 Task: Add a signature Krystal Hall containing With sincere appreciation and gratitude, Krystal Hall to email address softage.3@softage.net and add a folder Warehousing
Action: Mouse moved to (98, 121)
Screenshot: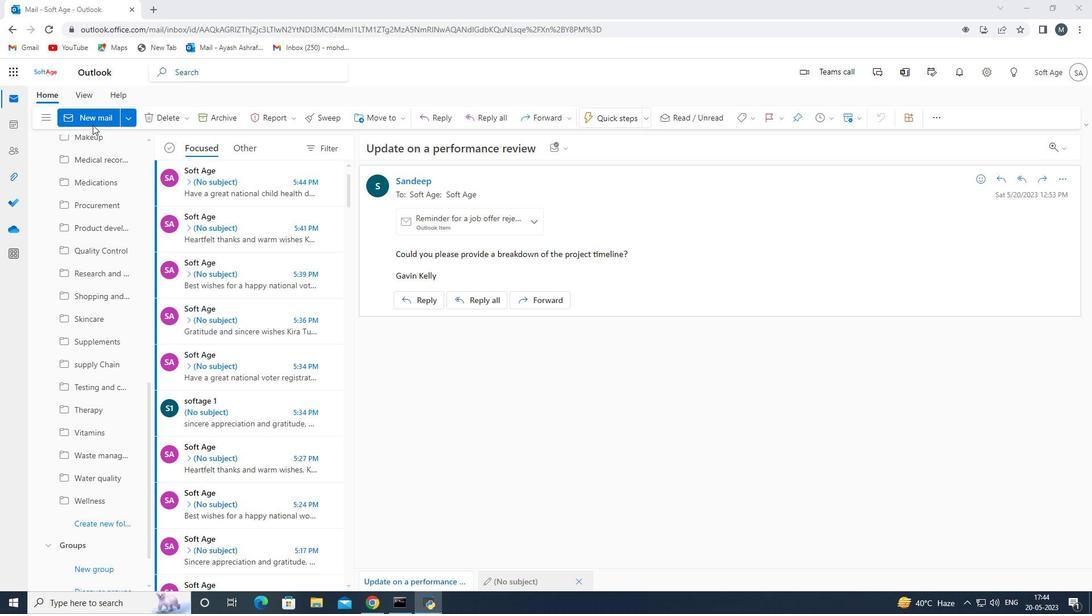 
Action: Mouse pressed left at (98, 121)
Screenshot: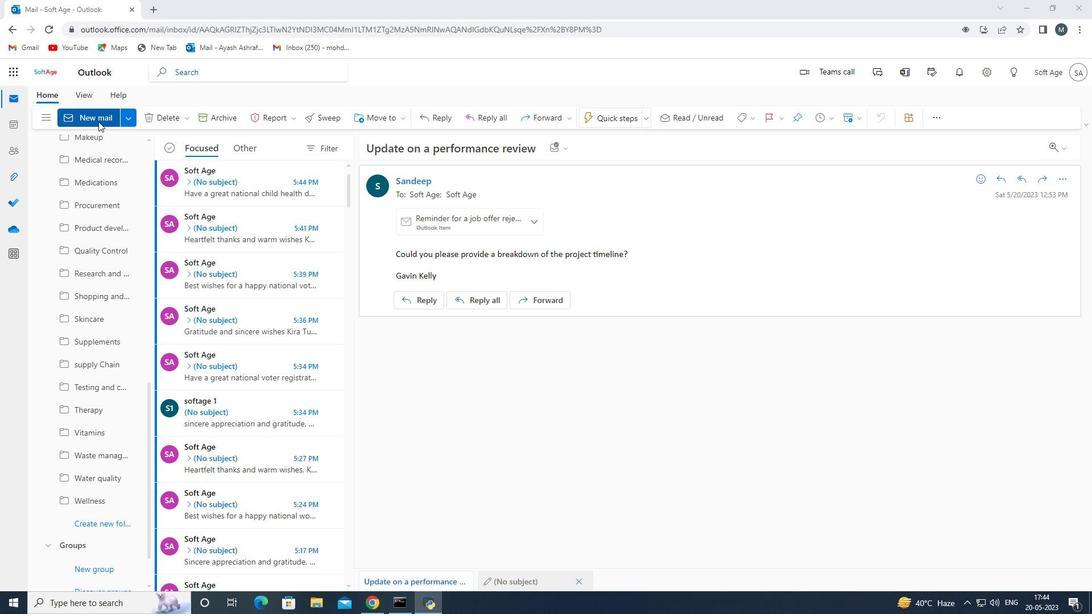 
Action: Mouse moved to (739, 122)
Screenshot: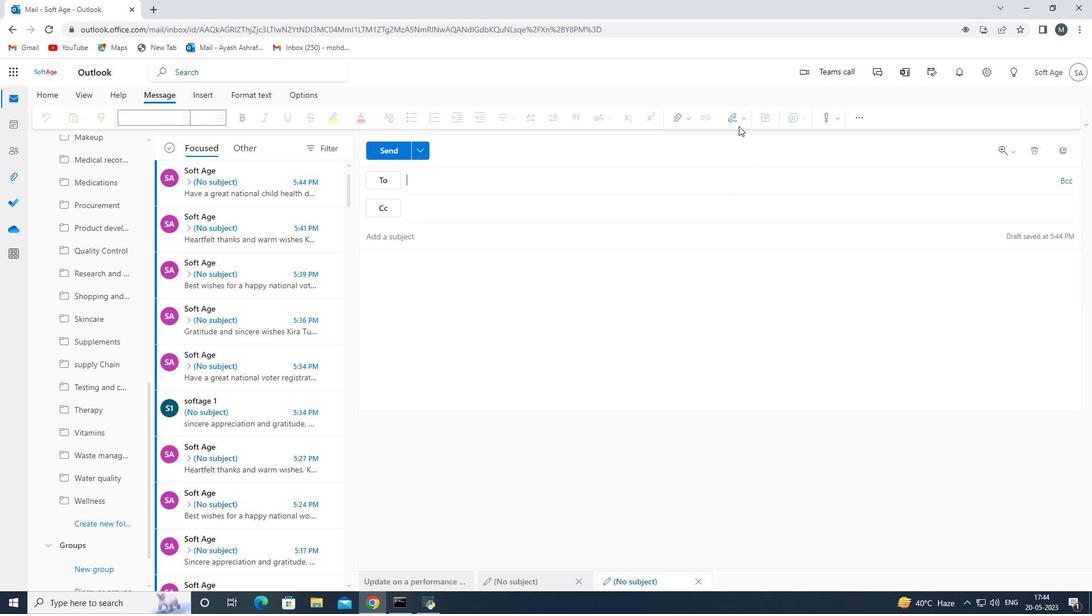 
Action: Mouse pressed left at (739, 122)
Screenshot: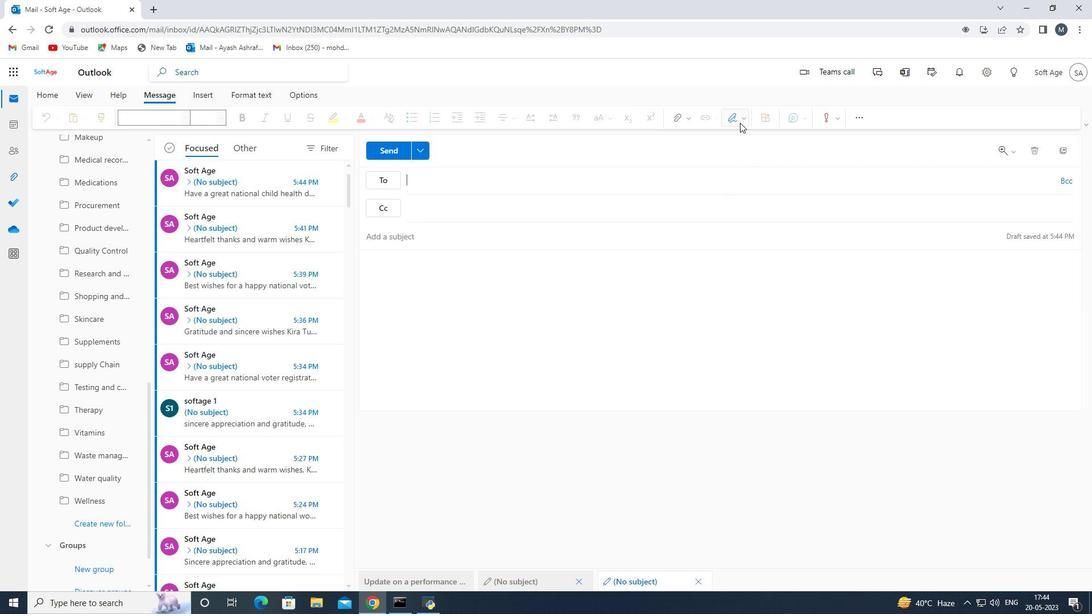 
Action: Mouse moved to (722, 143)
Screenshot: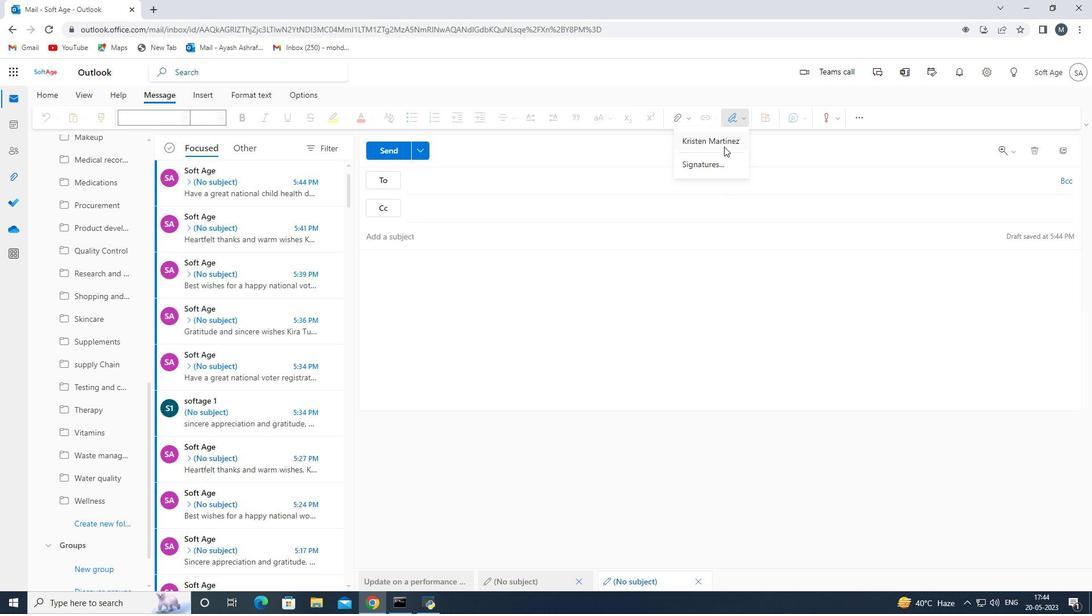 
Action: Mouse pressed left at (722, 143)
Screenshot: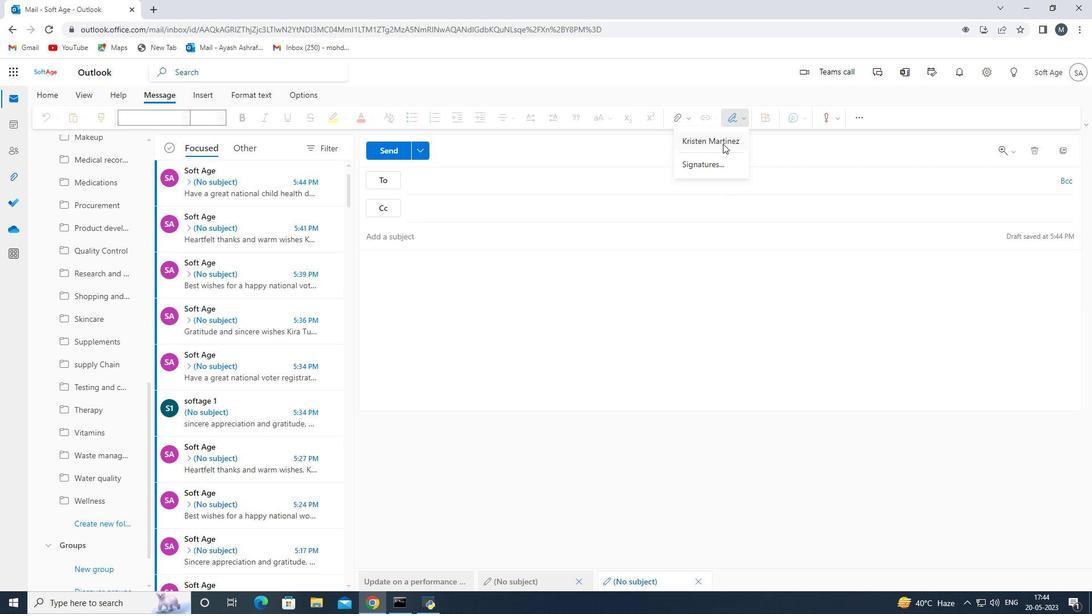 
Action: Mouse moved to (751, 117)
Screenshot: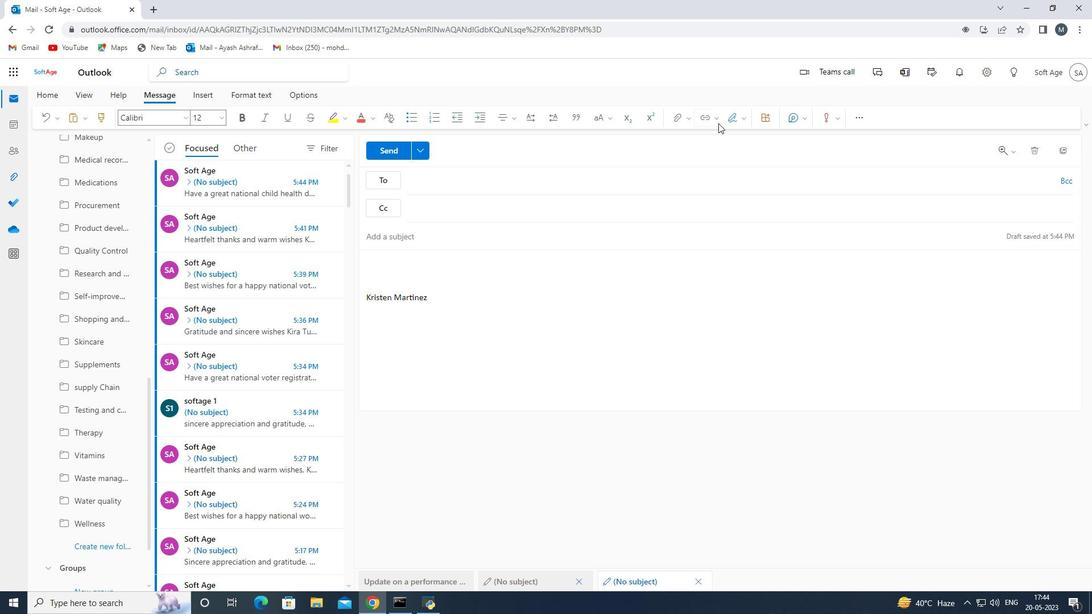 
Action: Mouse pressed left at (751, 117)
Screenshot: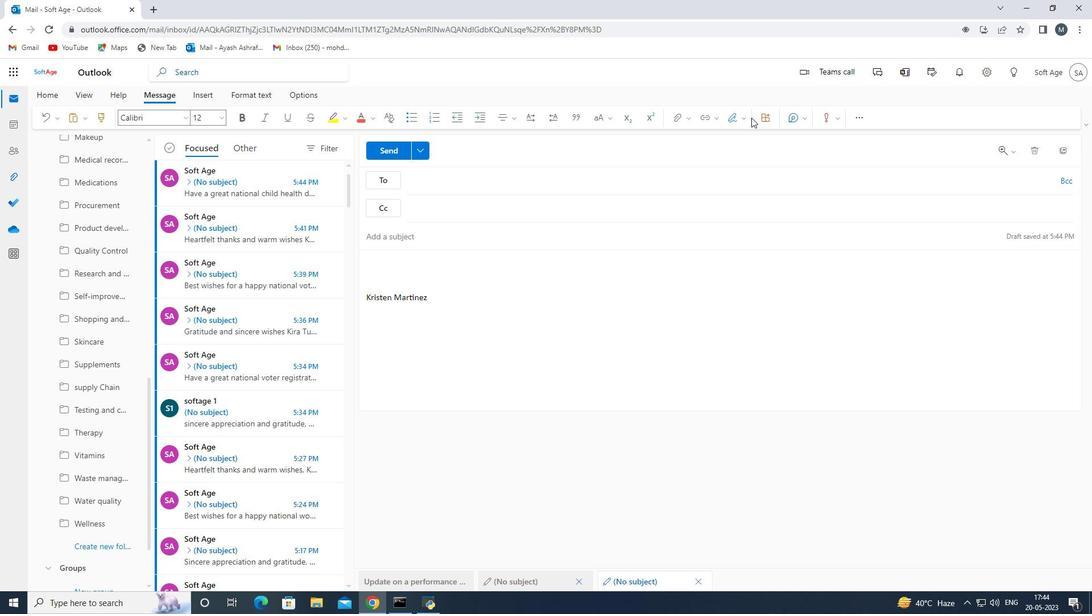 
Action: Mouse moved to (741, 117)
Screenshot: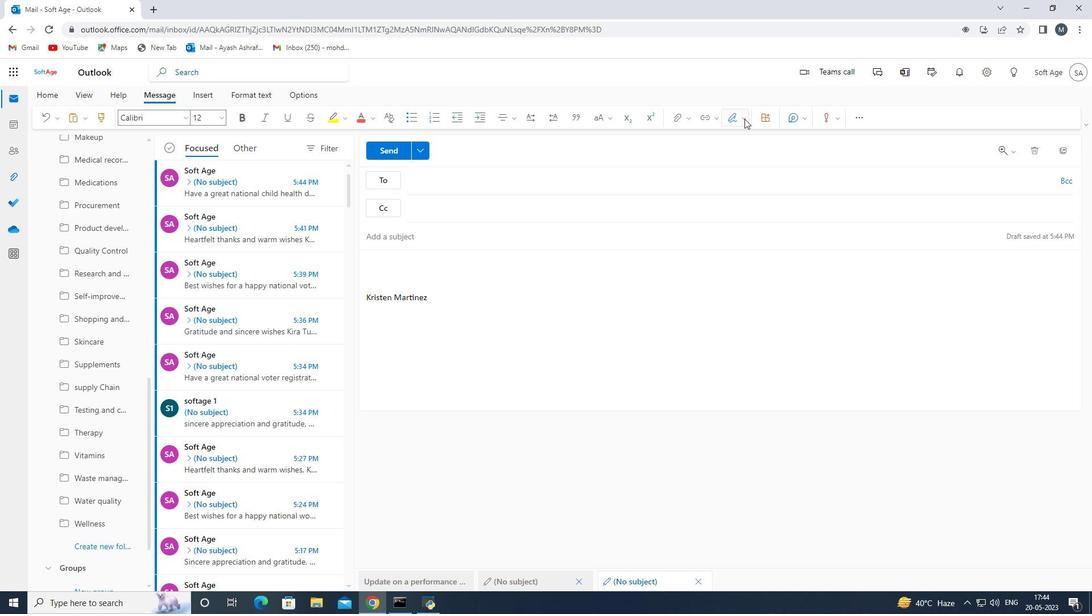 
Action: Mouse pressed left at (741, 117)
Screenshot: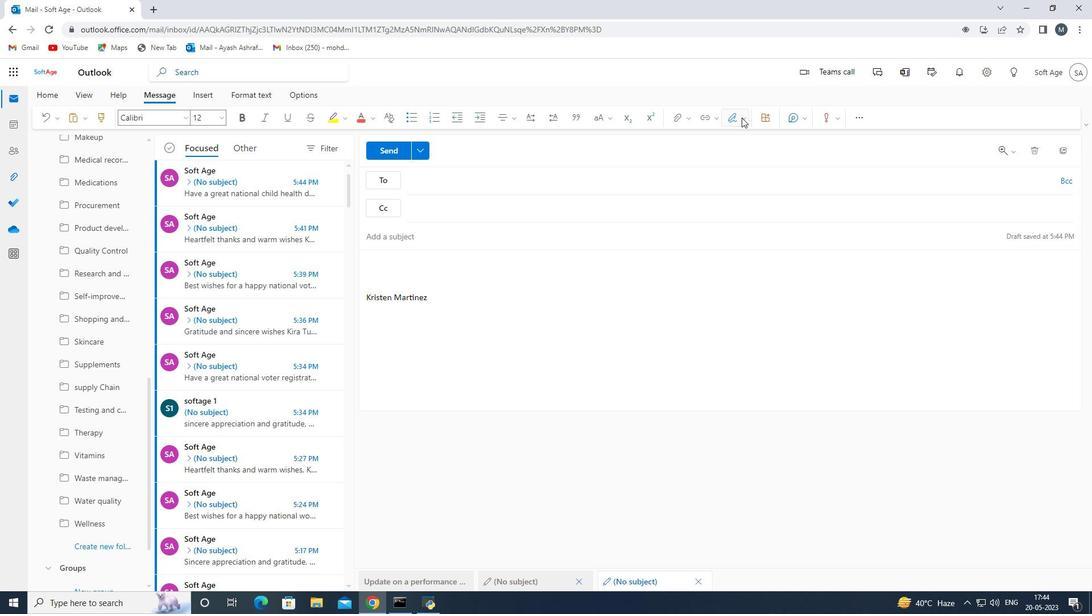 
Action: Mouse moved to (712, 160)
Screenshot: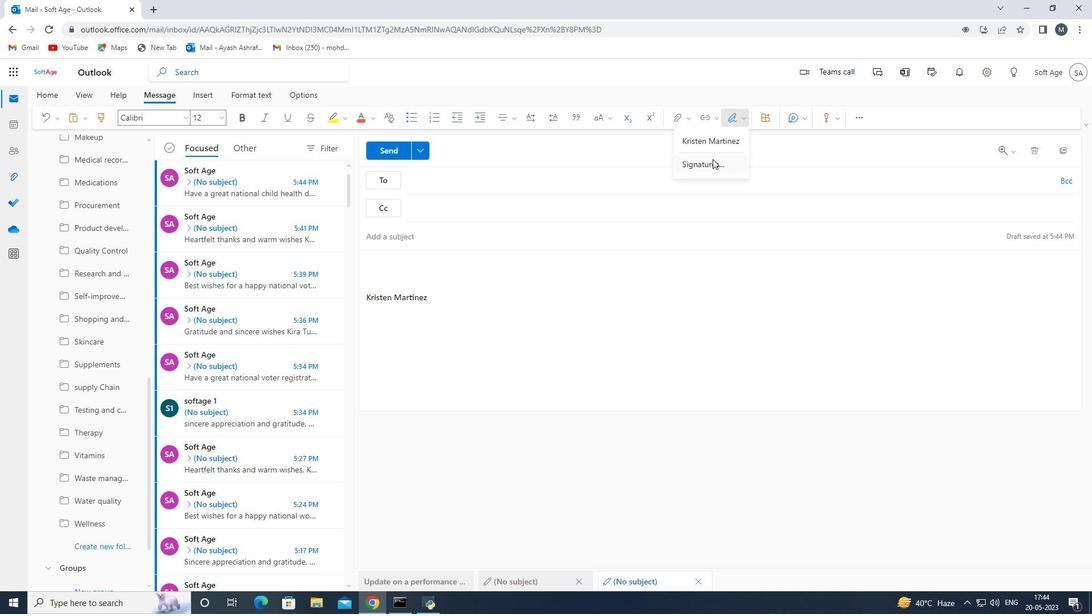 
Action: Mouse pressed left at (712, 160)
Screenshot: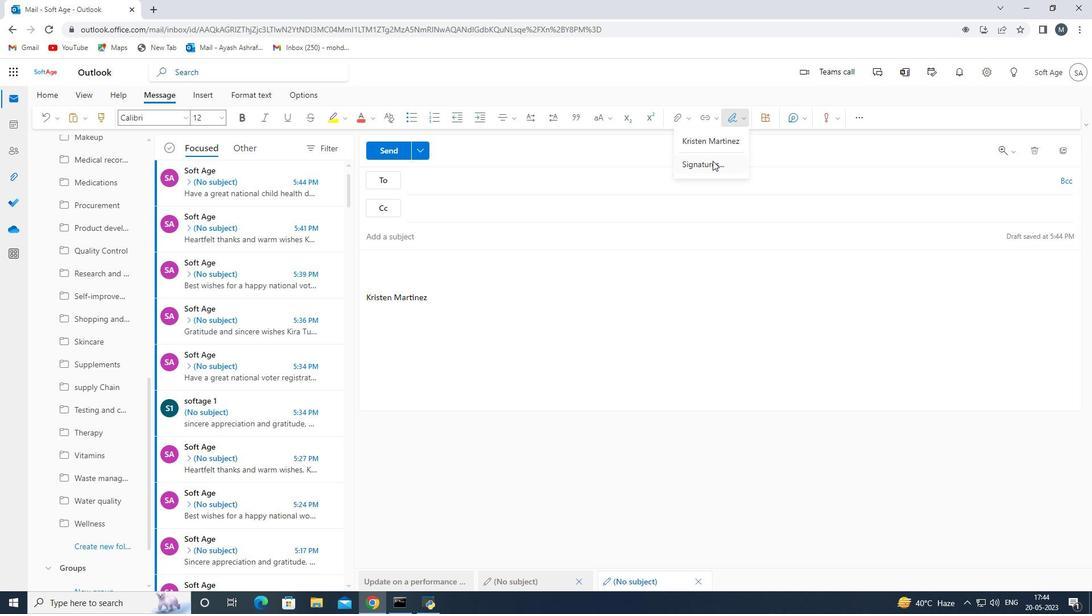 
Action: Mouse moved to (767, 206)
Screenshot: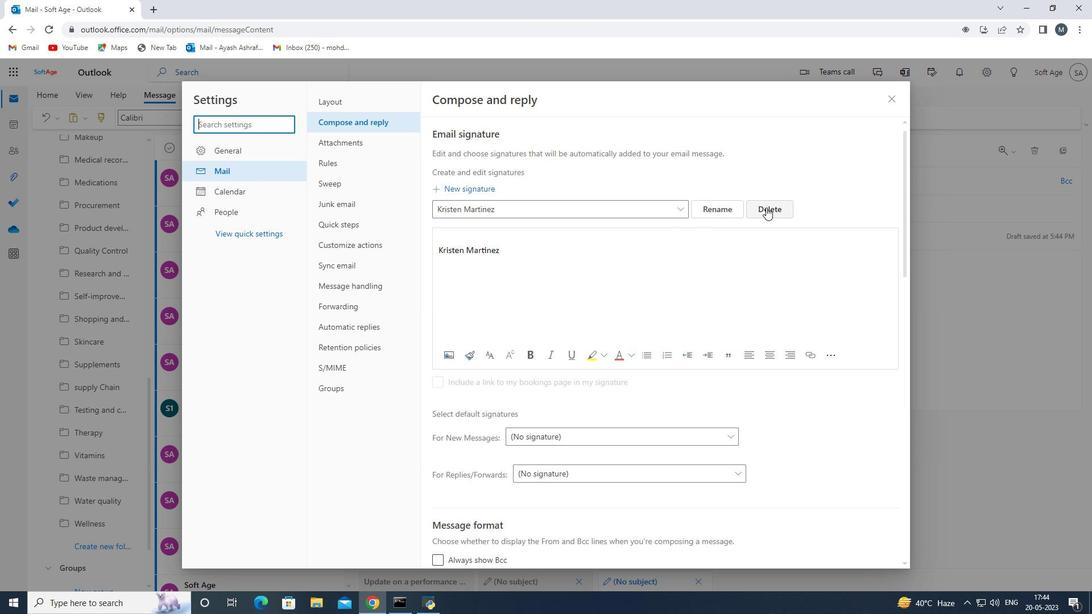 
Action: Mouse pressed left at (767, 206)
Screenshot: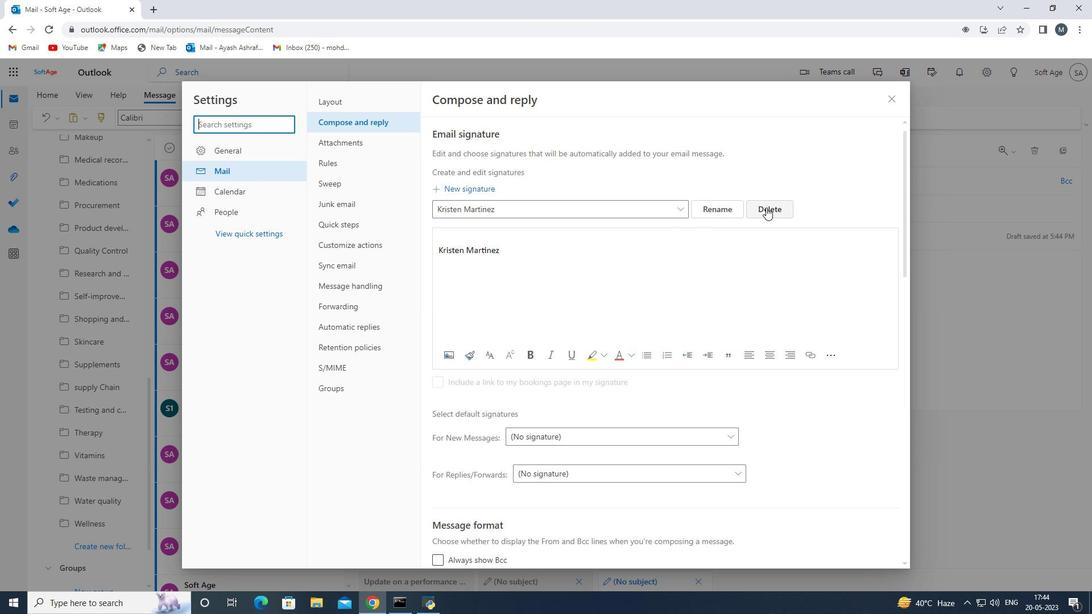 
Action: Mouse moved to (526, 206)
Screenshot: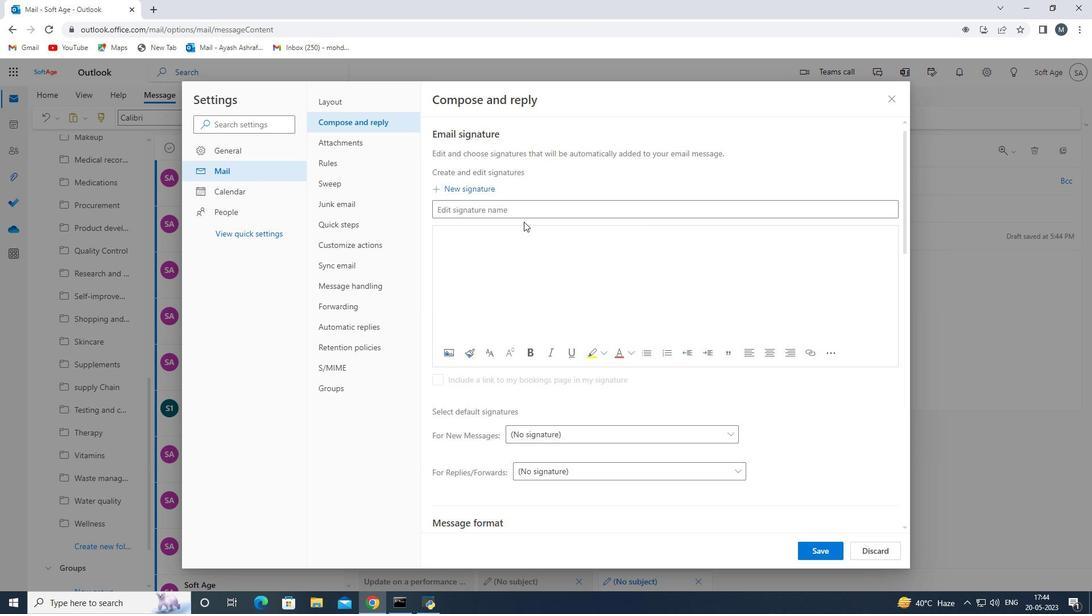 
Action: Mouse pressed left at (526, 206)
Screenshot: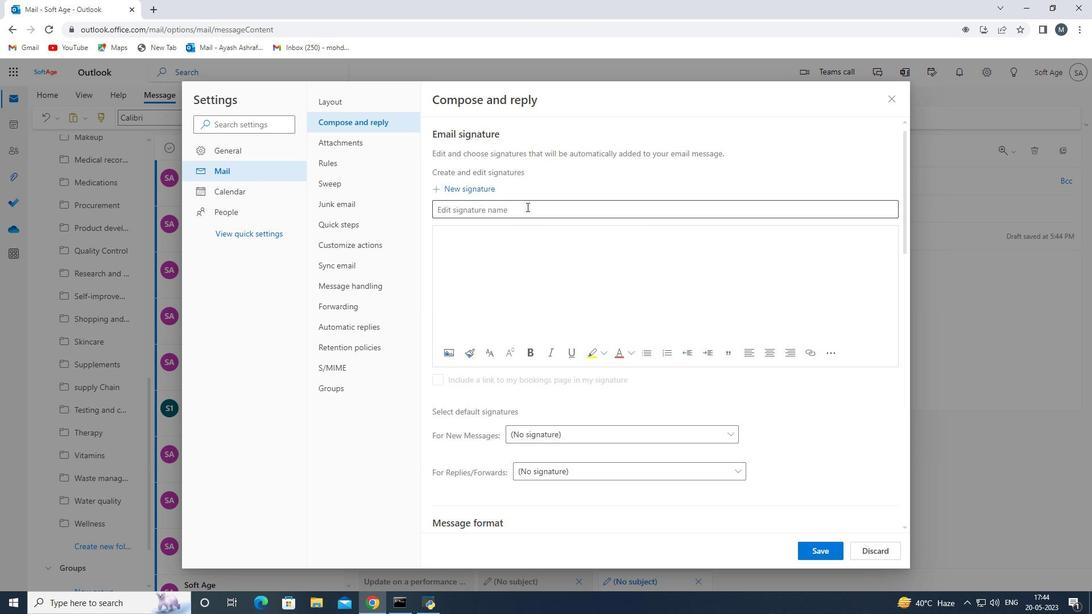 
Action: Key pressed <Key.shift>Krystal<Key.space><Key.shift><Key.shift>Hall<Key.space>
Screenshot: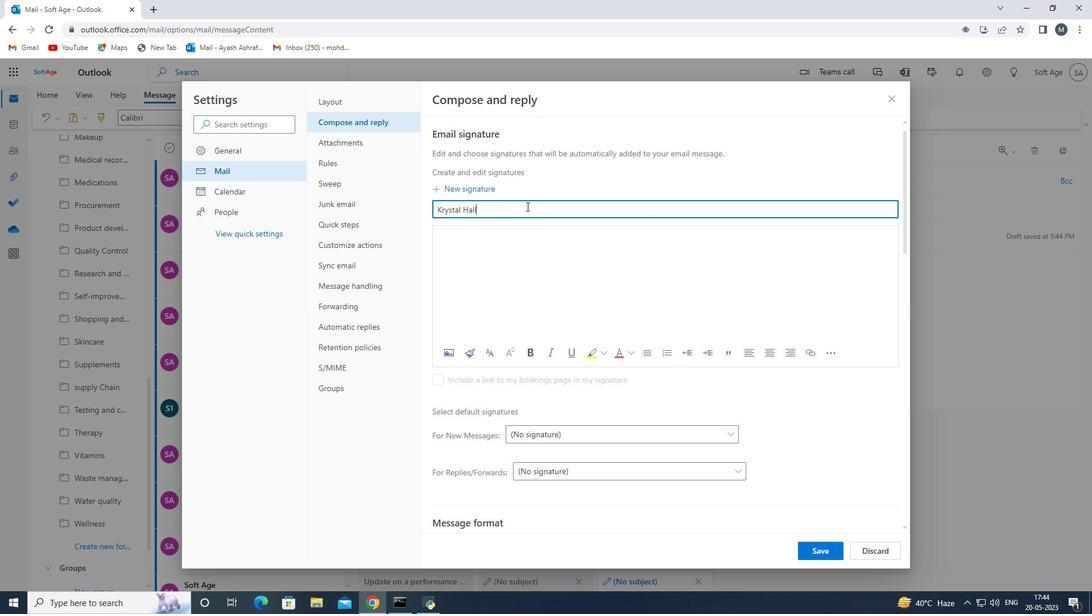 
Action: Mouse moved to (496, 273)
Screenshot: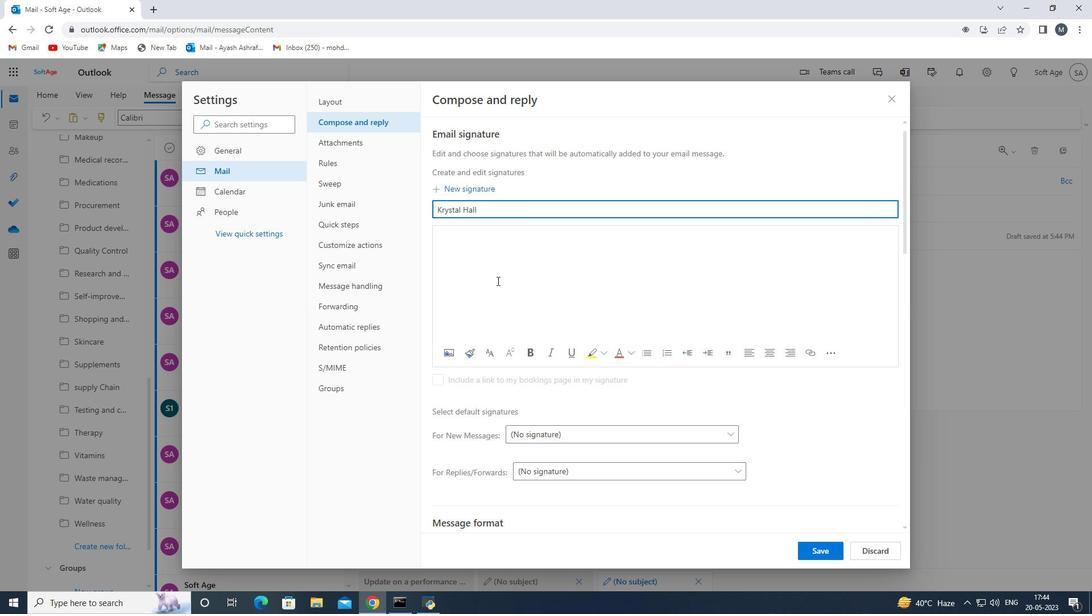 
Action: Mouse pressed left at (496, 273)
Screenshot: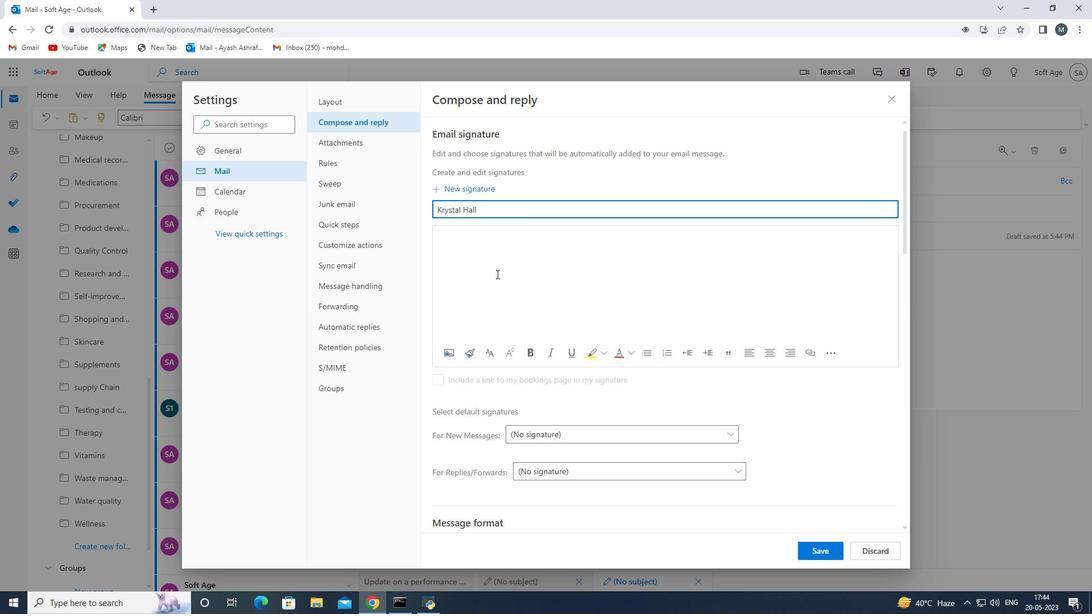 
Action: Key pressed <Key.enter><Key.shift>Krystal<Key.space><Key.shift><Key.shift><Key.shift><Key.shift><Key.shift>Hall
Screenshot: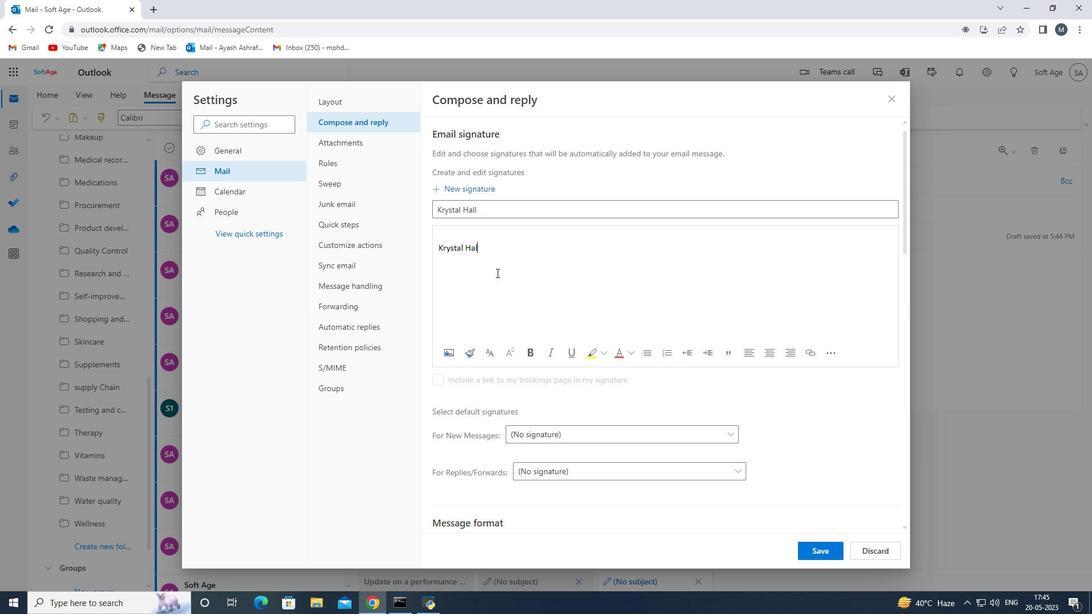 
Action: Mouse moved to (497, 273)
Screenshot: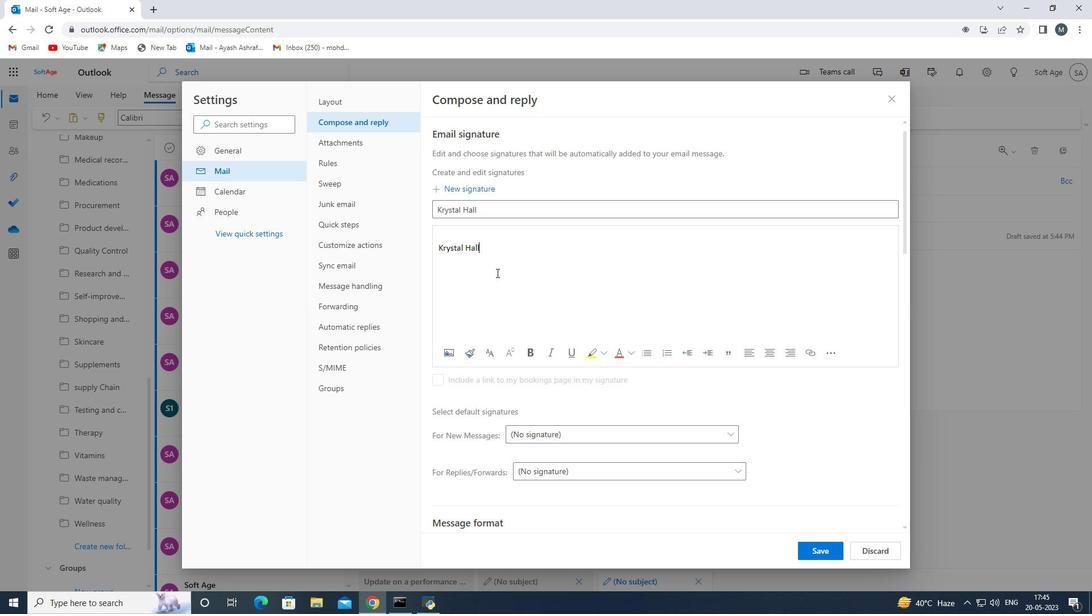 
Action: Key pressed <Key.space>
Screenshot: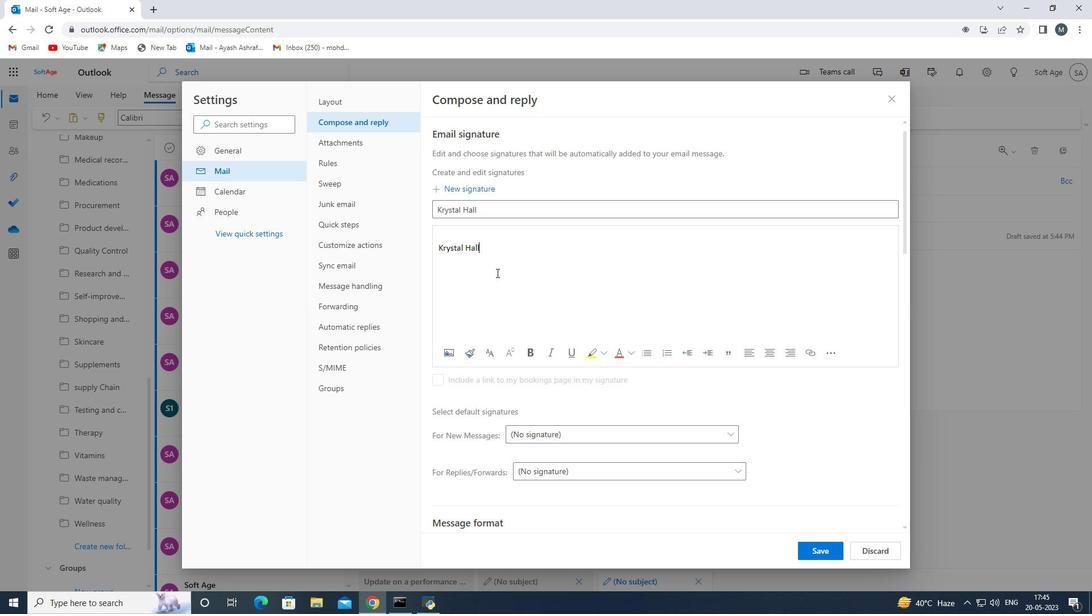 
Action: Mouse moved to (813, 550)
Screenshot: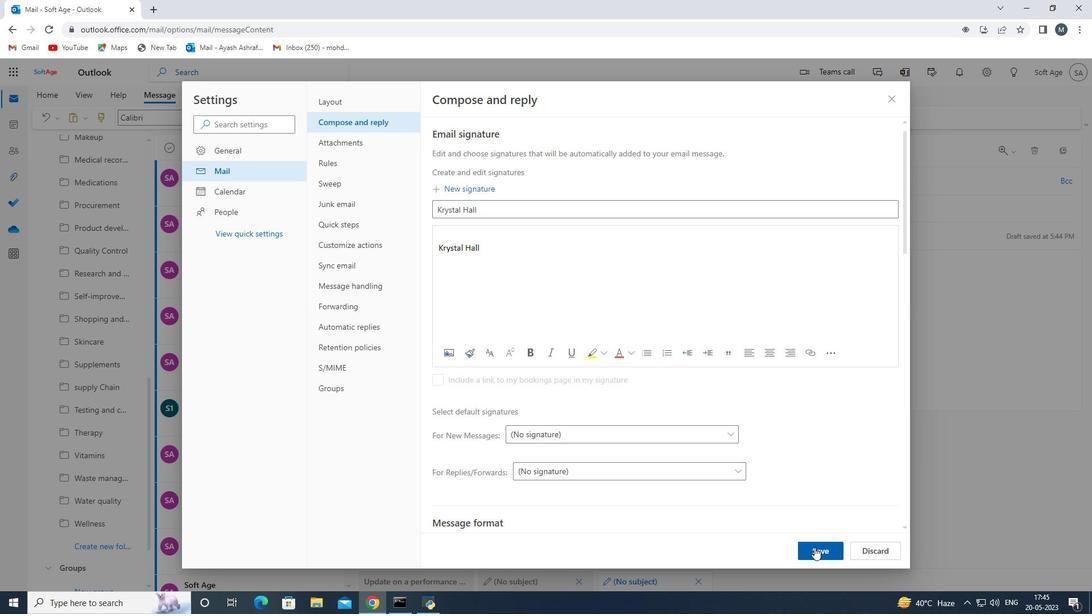 
Action: Mouse pressed left at (813, 550)
Screenshot: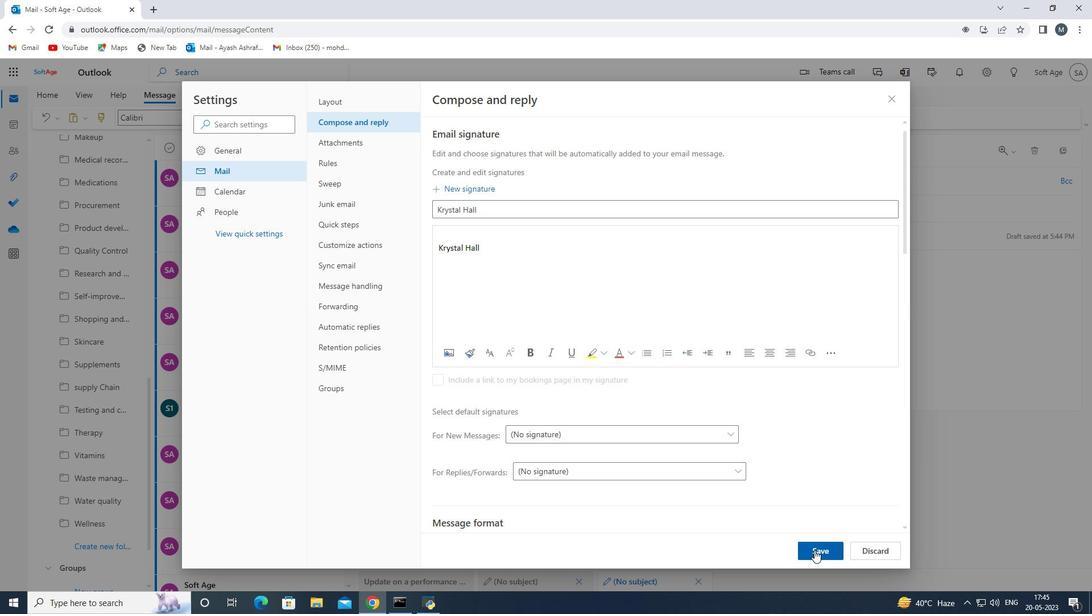 
Action: Mouse moved to (891, 101)
Screenshot: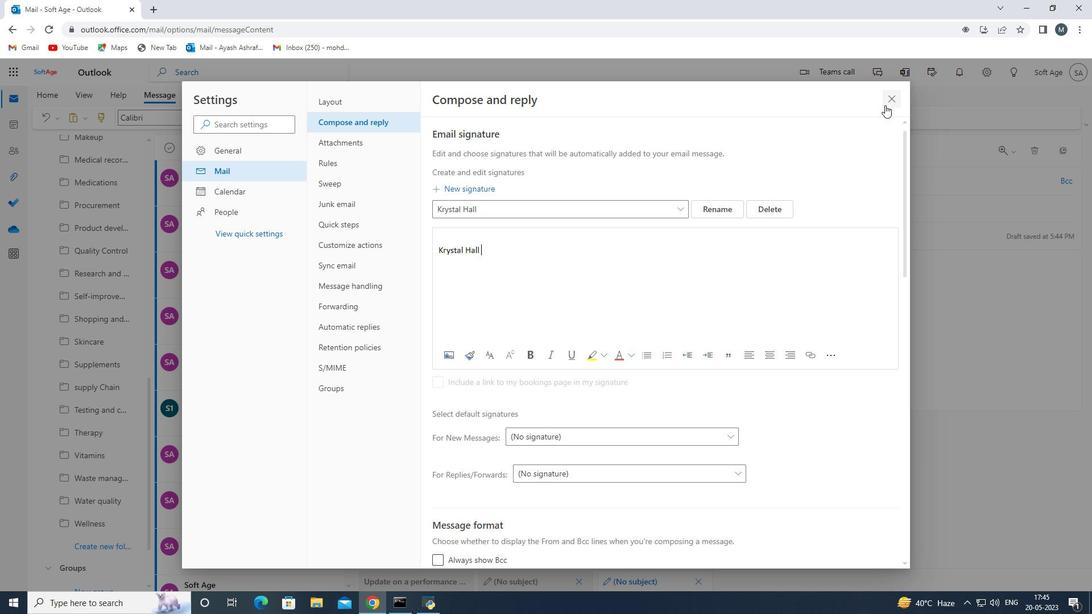 
Action: Mouse pressed left at (891, 101)
Screenshot: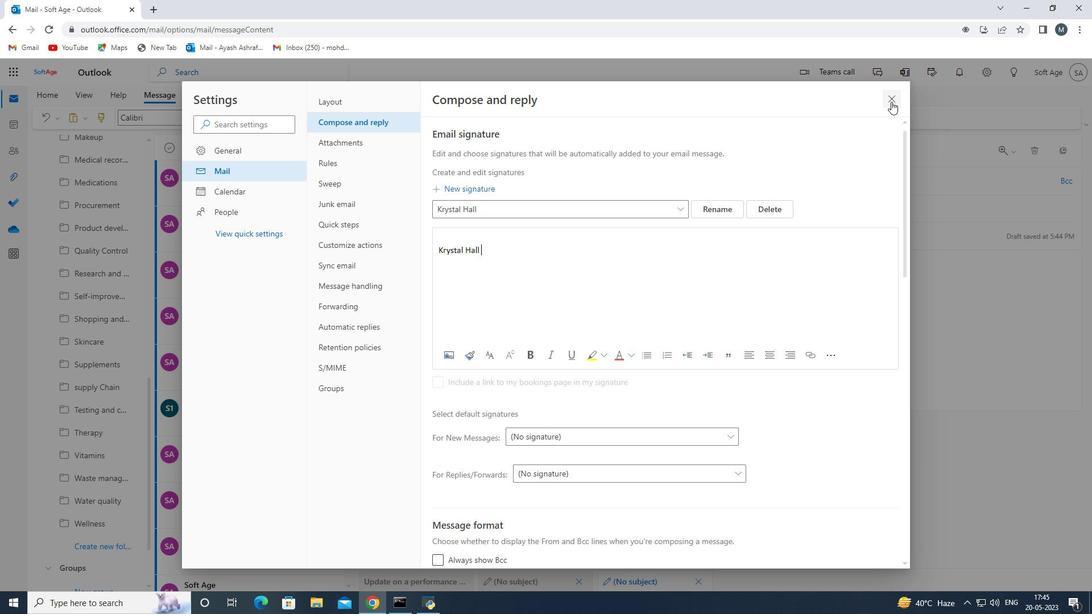
Action: Mouse moved to (365, 298)
Screenshot: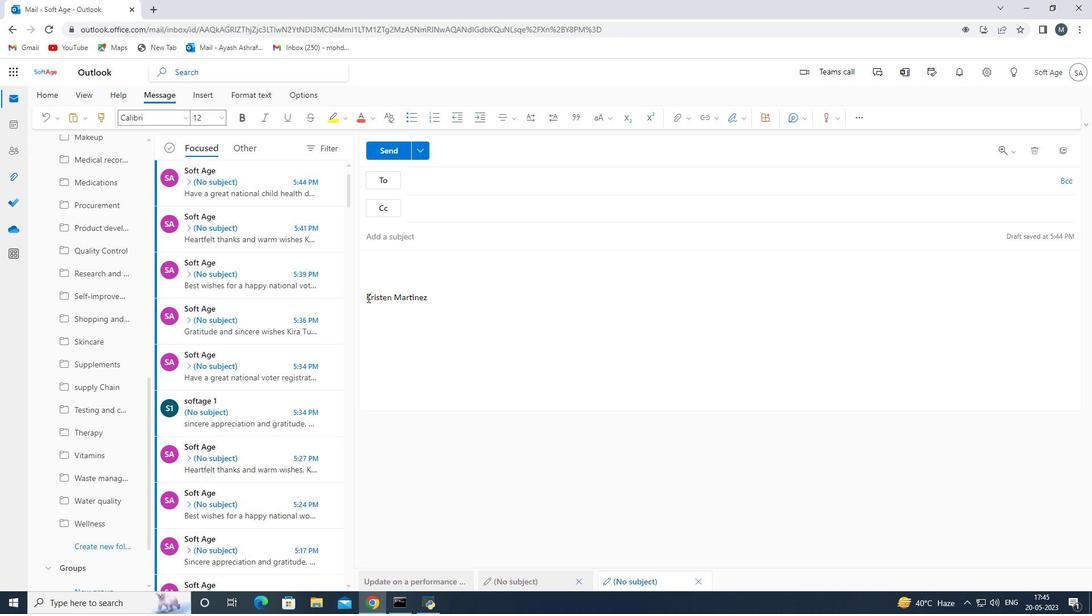 
Action: Mouse pressed left at (365, 298)
Screenshot: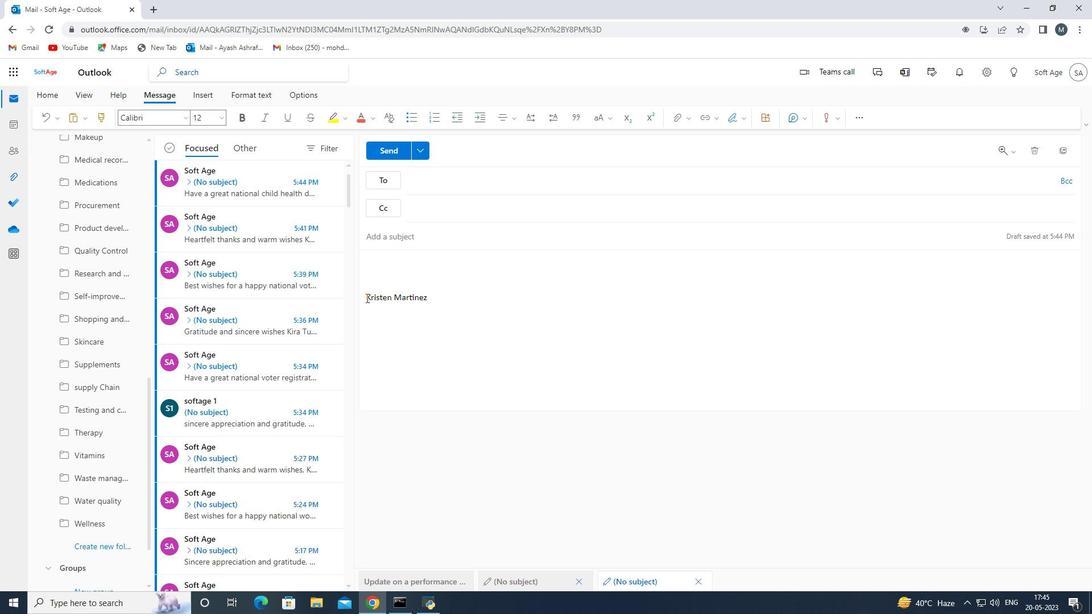
Action: Mouse moved to (430, 300)
Screenshot: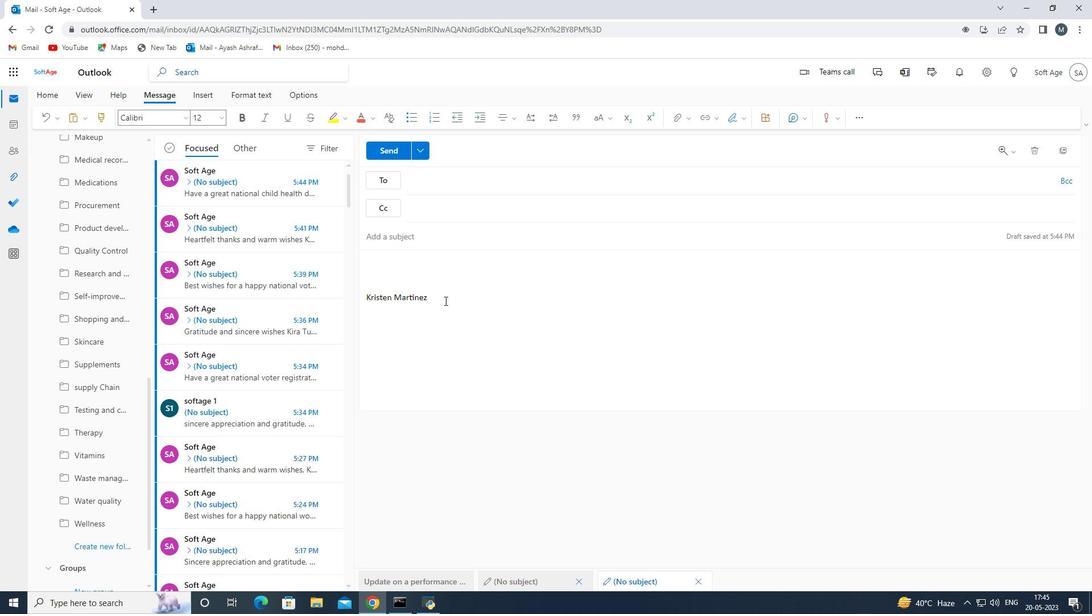 
Action: Mouse pressed left at (430, 300)
Screenshot: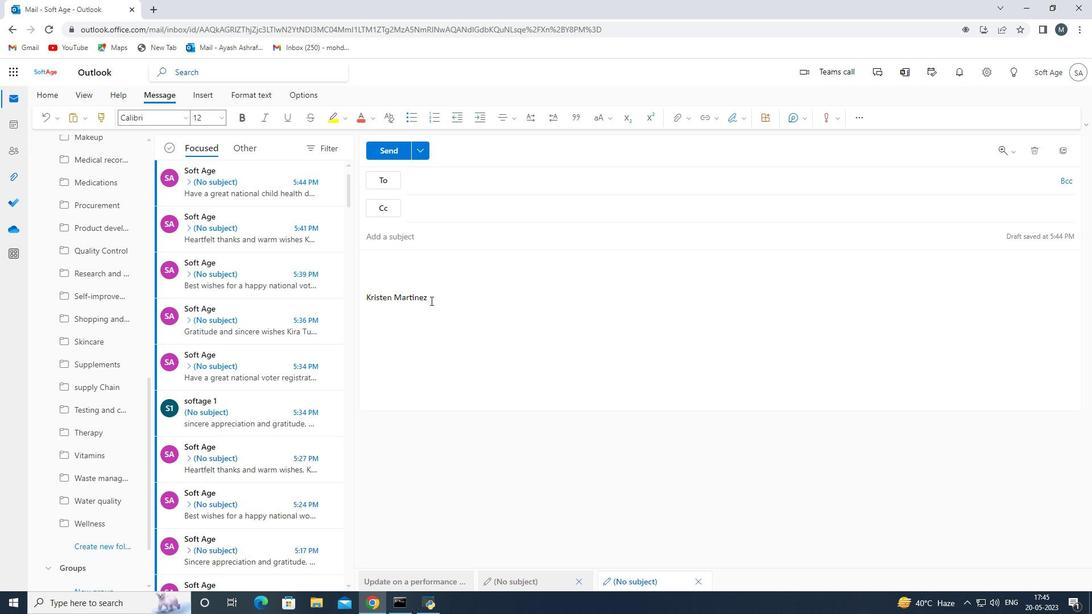 
Action: Mouse moved to (361, 299)
Screenshot: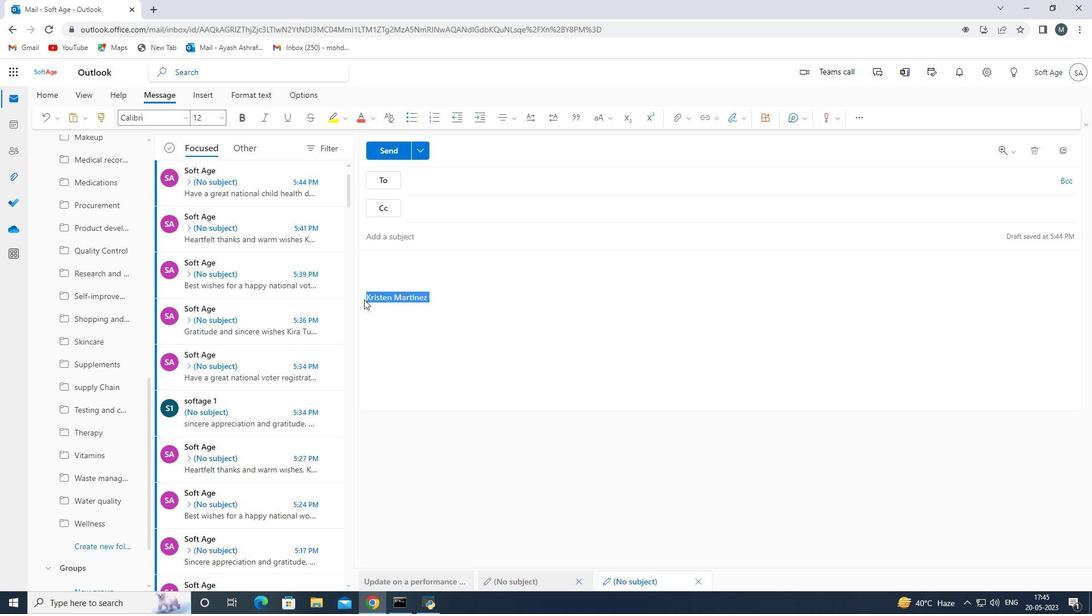 
Action: Key pressed <Key.delete>
Screenshot: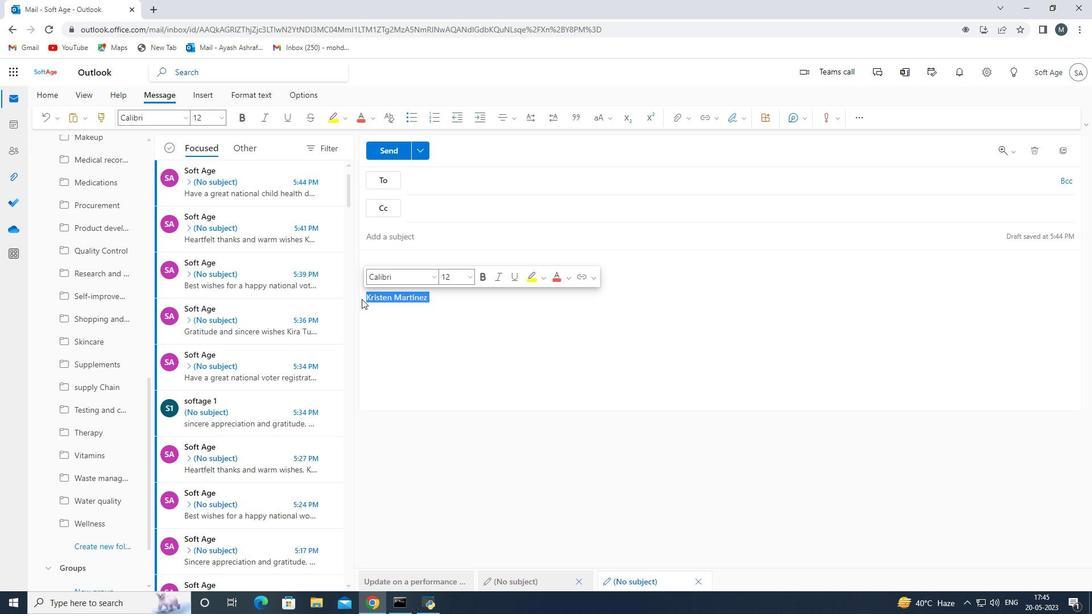 
Action: Mouse moved to (745, 116)
Screenshot: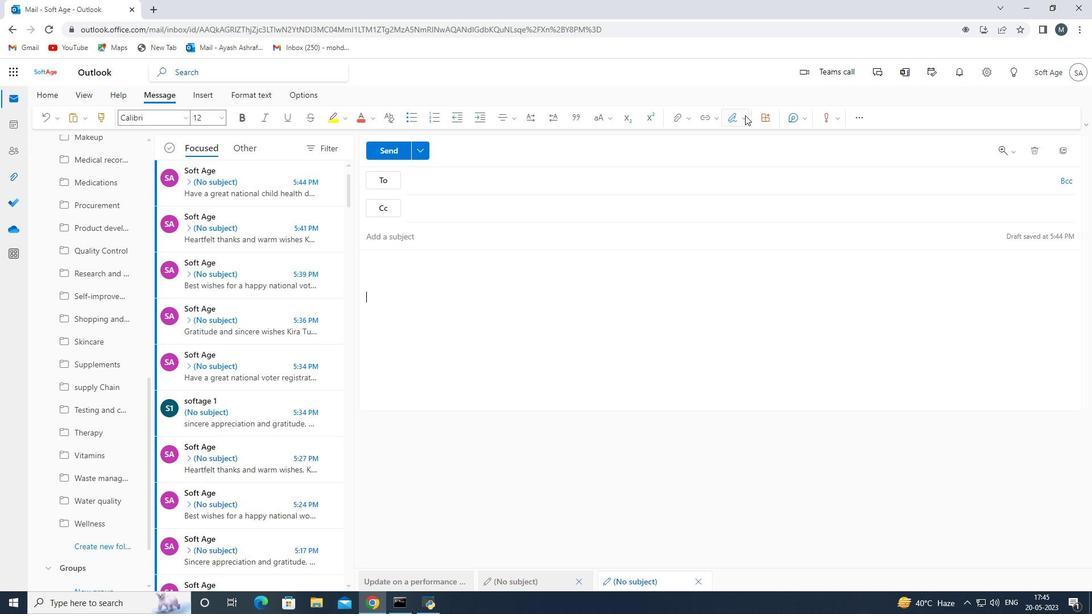 
Action: Mouse pressed left at (745, 116)
Screenshot: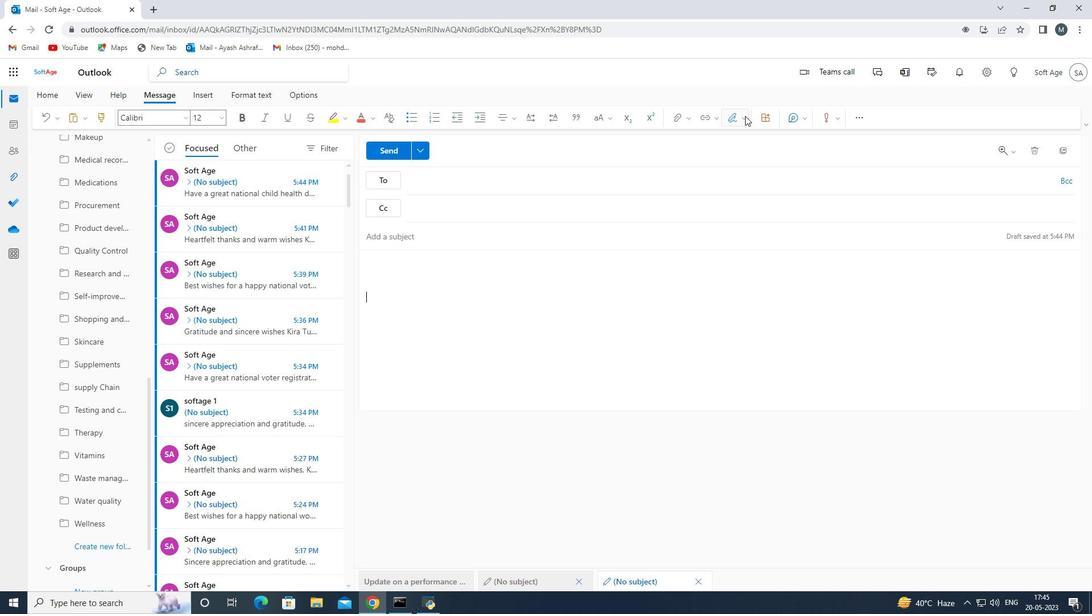 
Action: Mouse moved to (724, 142)
Screenshot: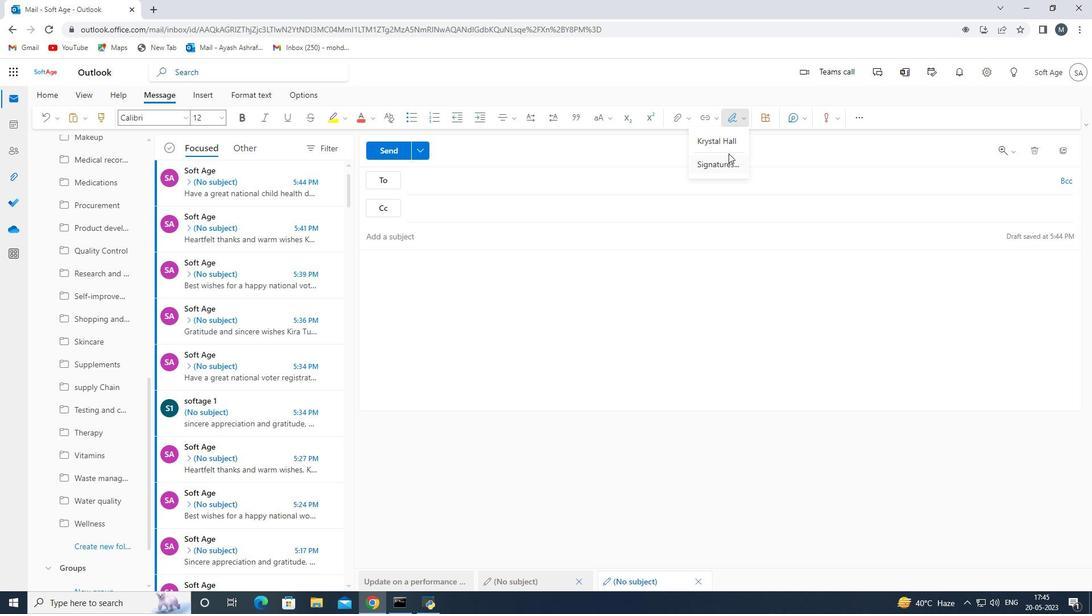
Action: Mouse pressed left at (724, 142)
Screenshot: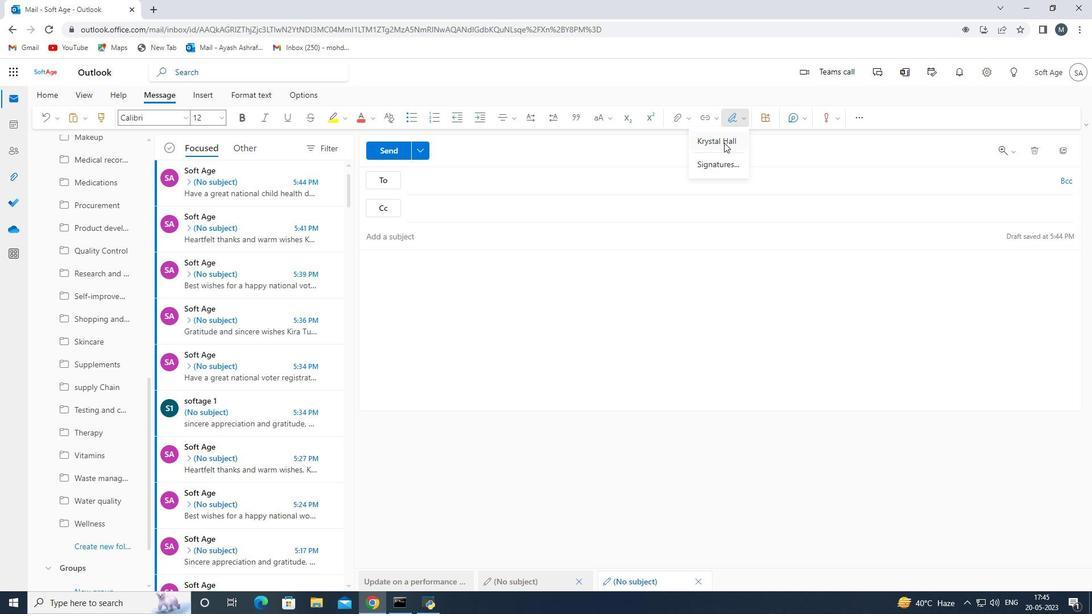 
Action: Mouse moved to (430, 254)
Screenshot: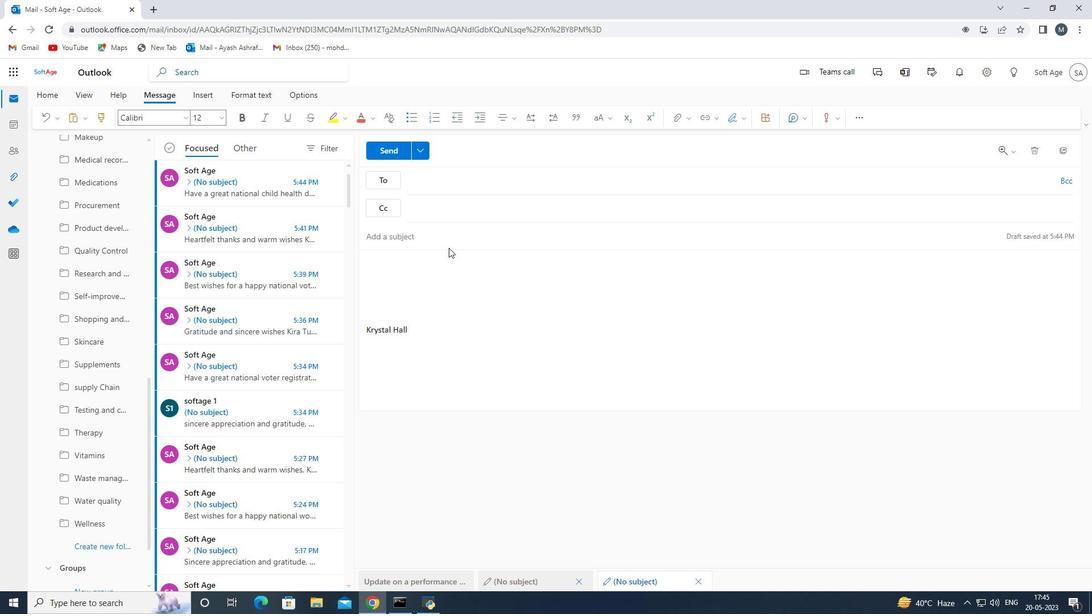 
Action: Key pressed <Key.shift>Si<Key.backspace><Key.backspace>
Screenshot: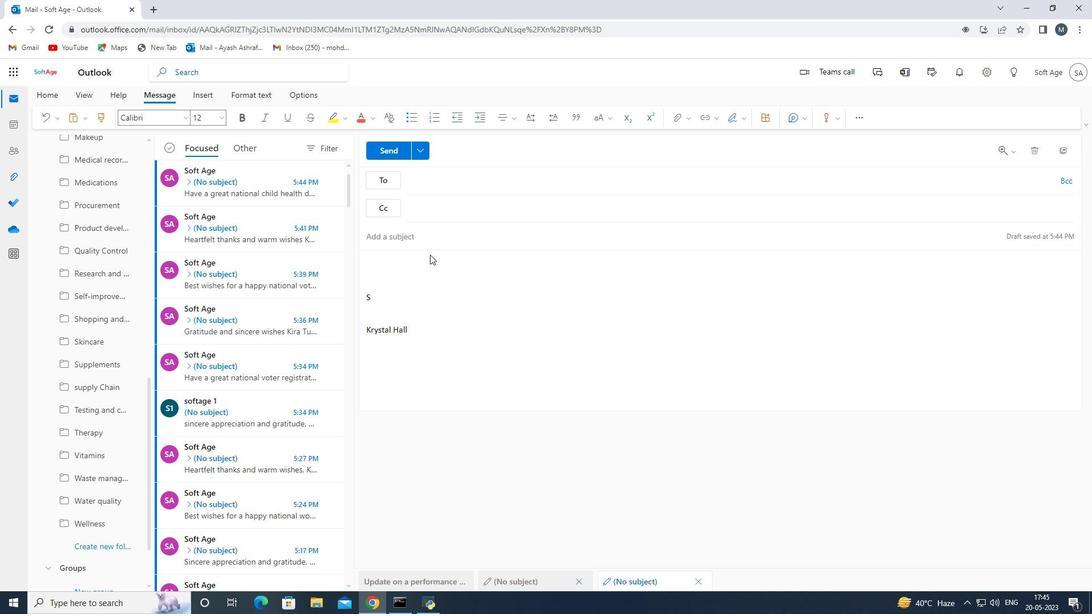 
Action: Mouse moved to (399, 267)
Screenshot: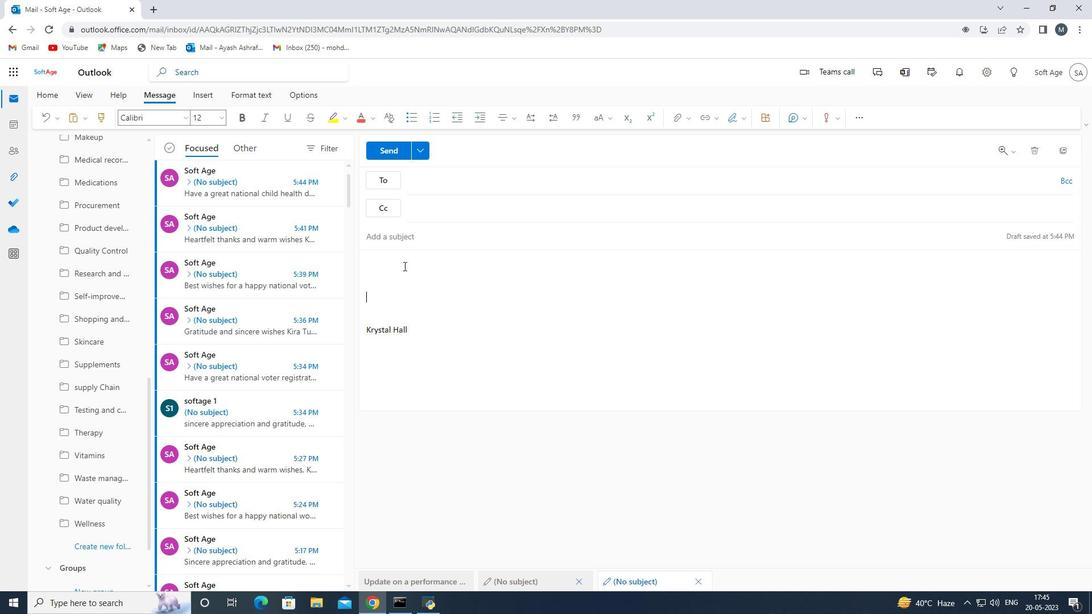 
Action: Key pressed <Key.backspace>
Screenshot: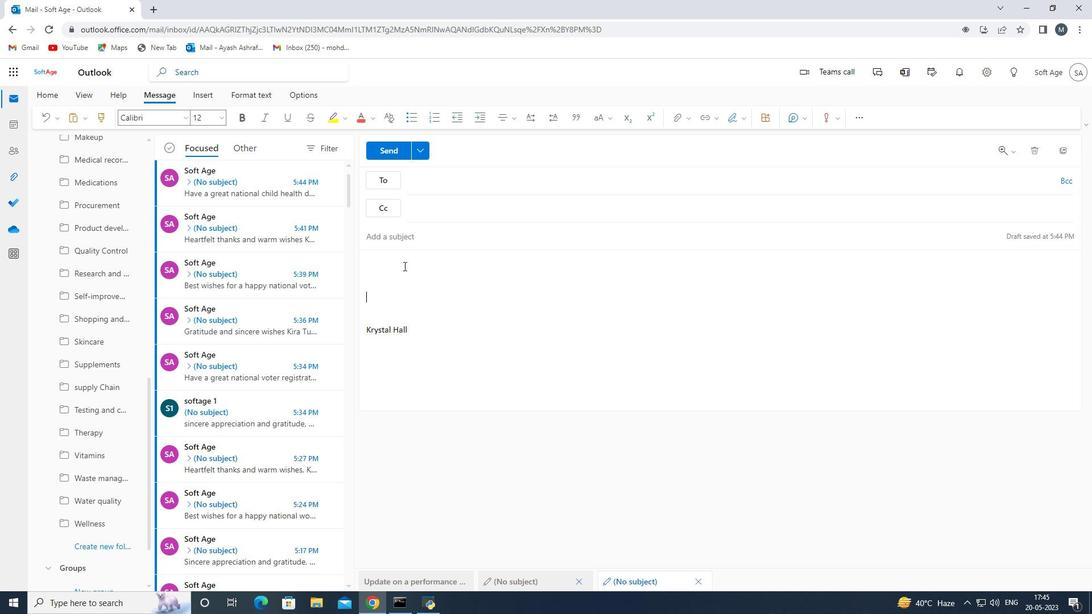 
Action: Mouse moved to (395, 266)
Screenshot: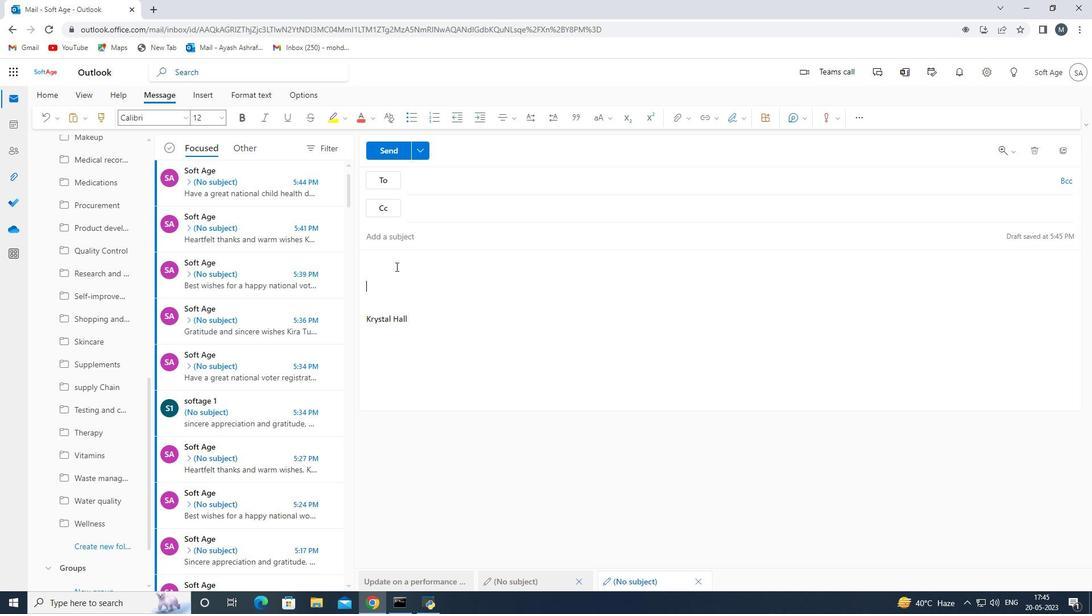 
Action: Key pressed <Key.backspace>
Screenshot: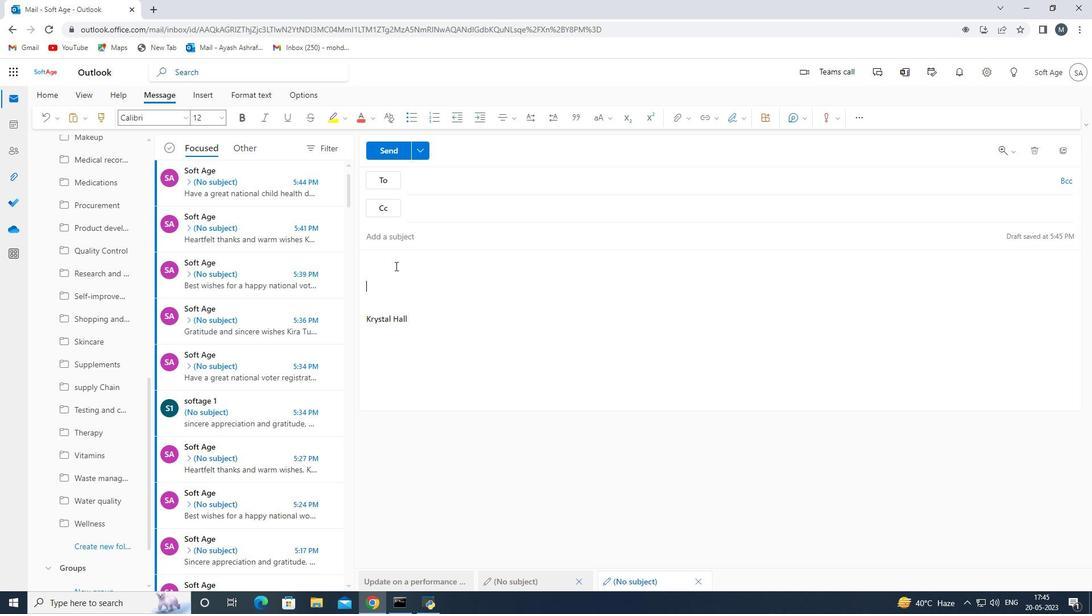 
Action: Mouse moved to (394, 265)
Screenshot: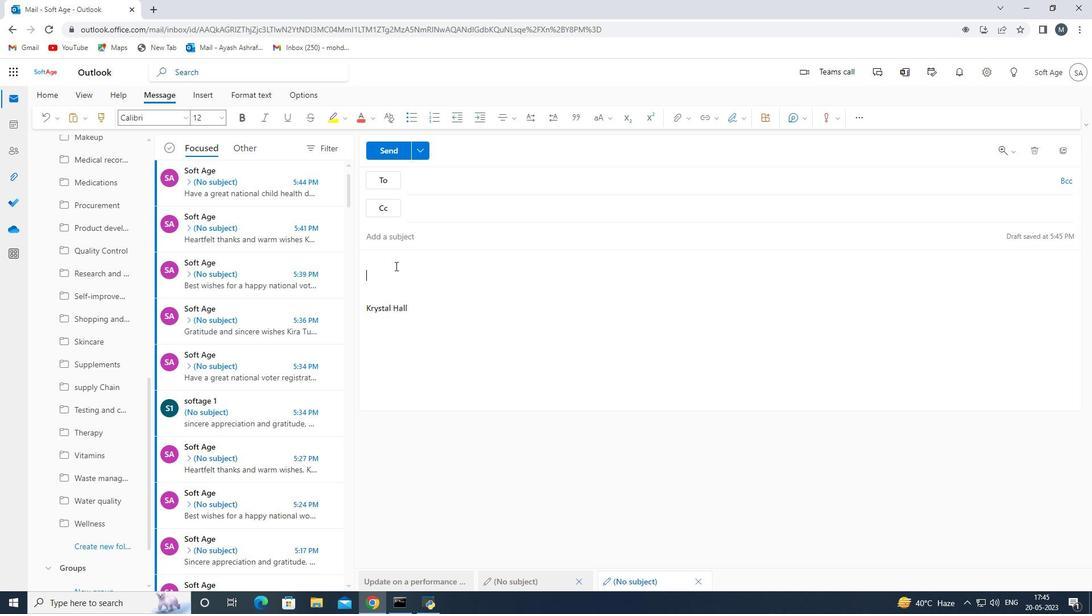 
Action: Key pressed <Key.backspace><Key.backspace>
Screenshot: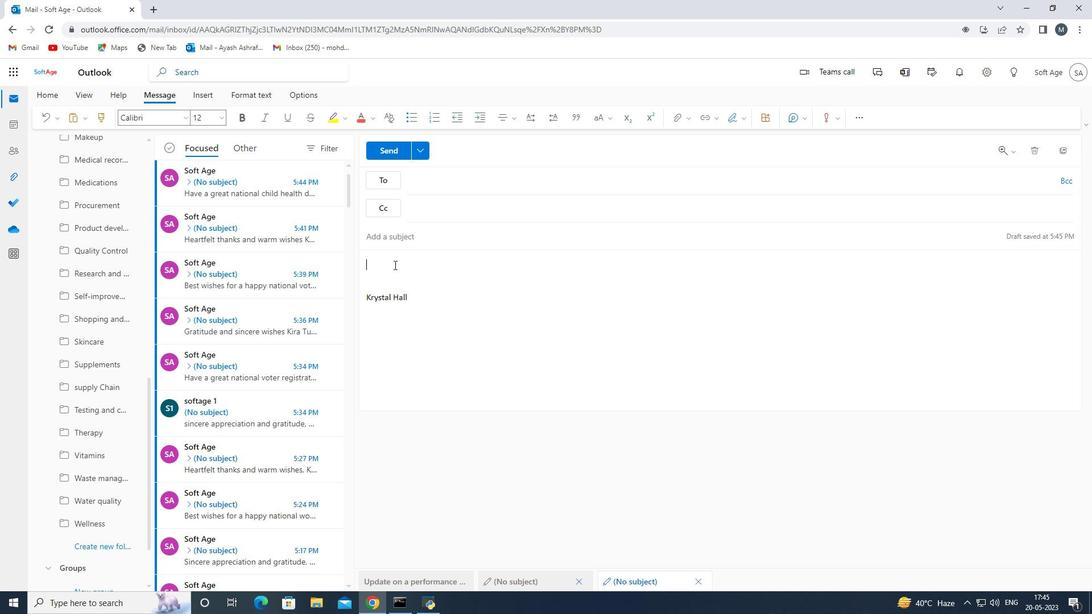 
Action: Mouse moved to (393, 266)
Screenshot: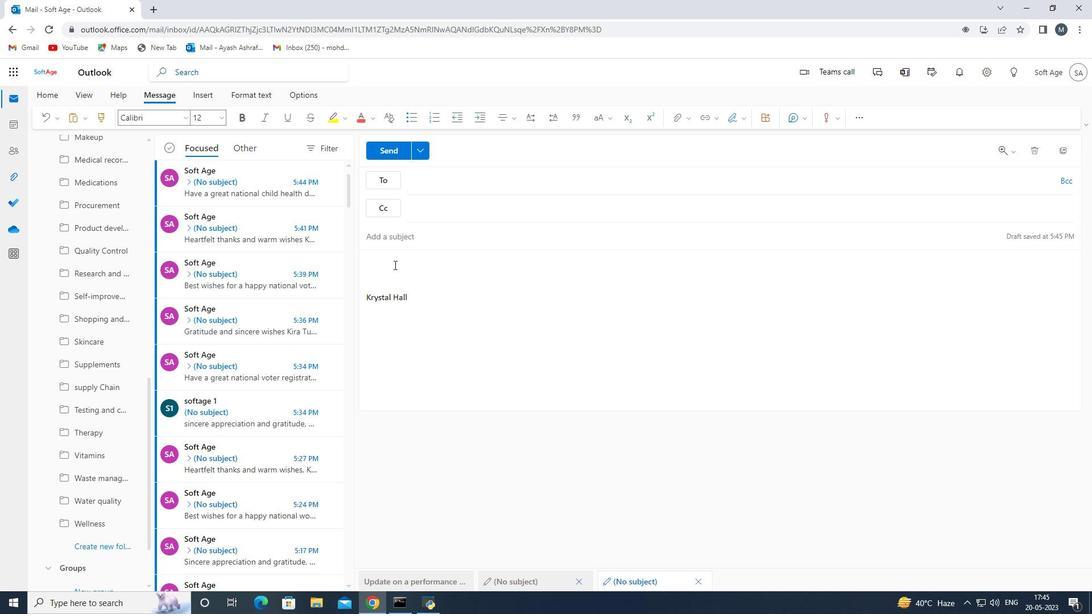
Action: Mouse pressed left at (393, 266)
Screenshot: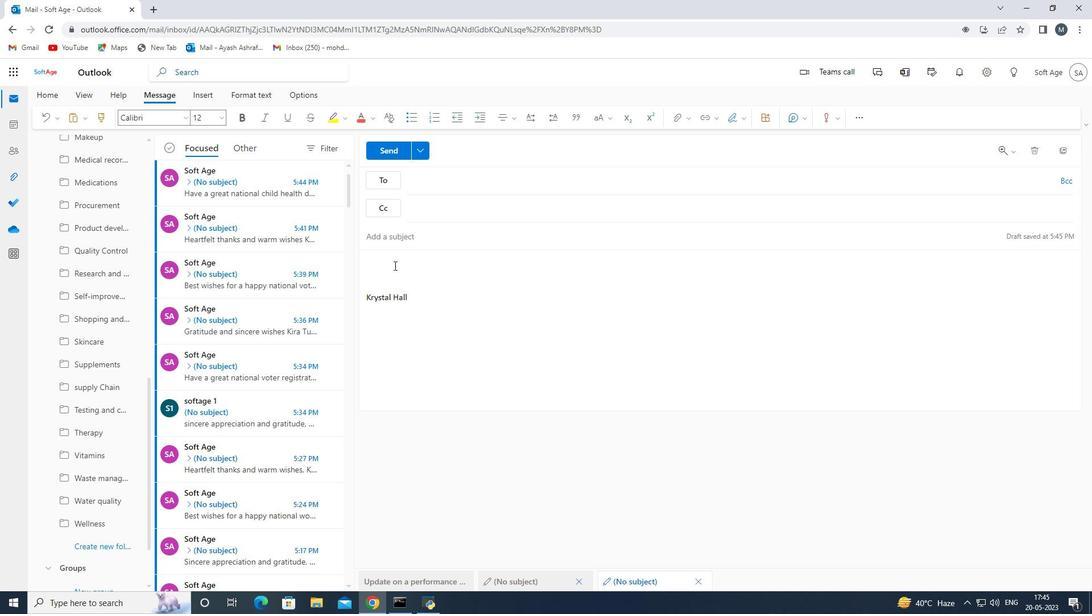 
Action: Mouse moved to (393, 267)
Screenshot: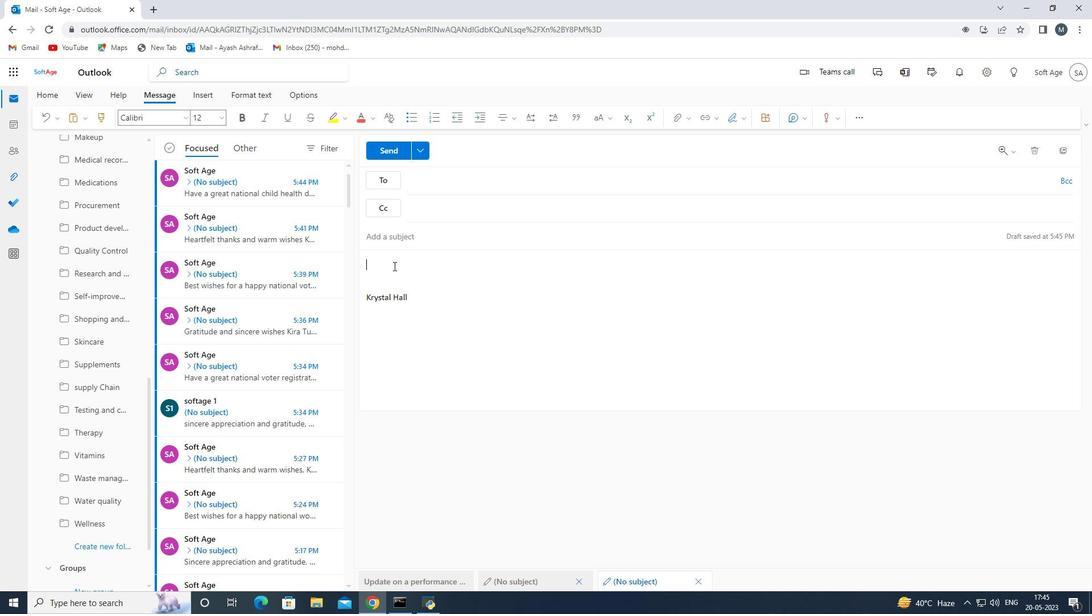 
Action: Key pressed <Key.shift>Sincere<Key.space>appreciation<Key.space>and<Key.space>gratitude<Key.space>
Screenshot: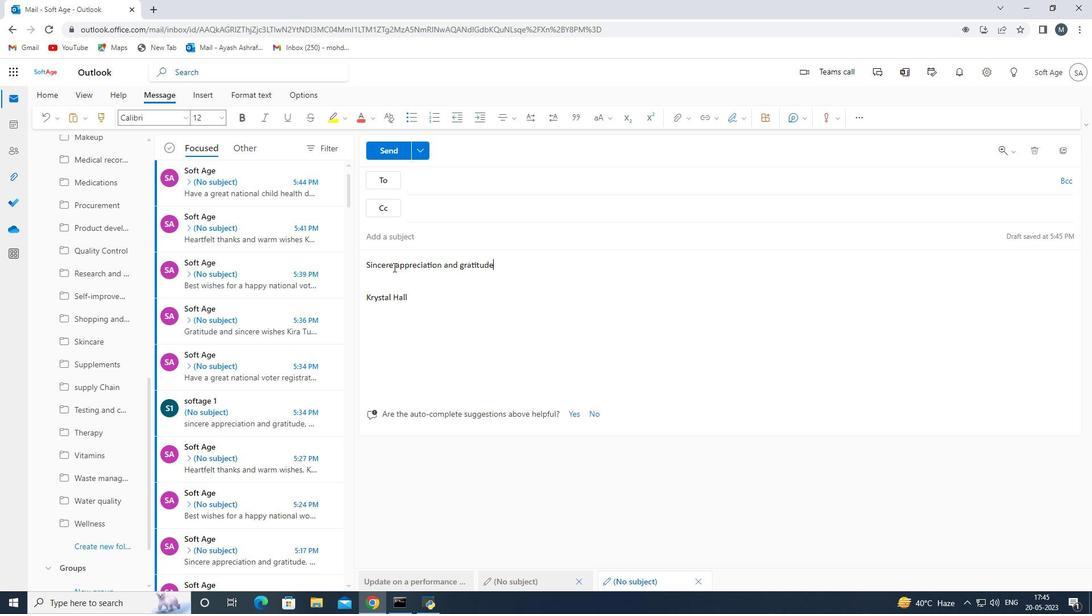 
Action: Mouse moved to (433, 175)
Screenshot: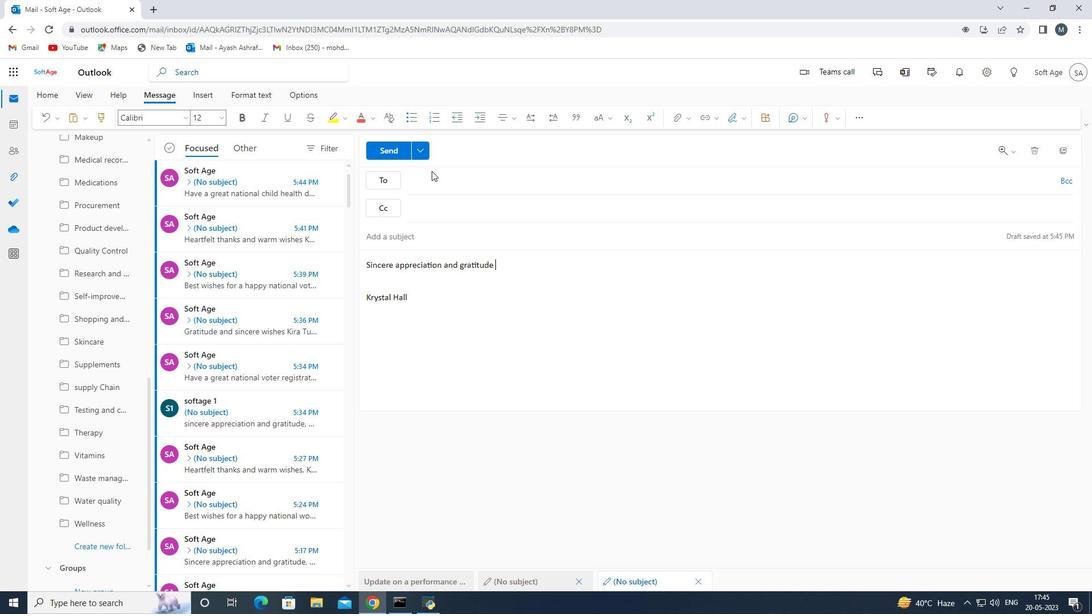 
Action: Mouse pressed left at (433, 175)
Screenshot: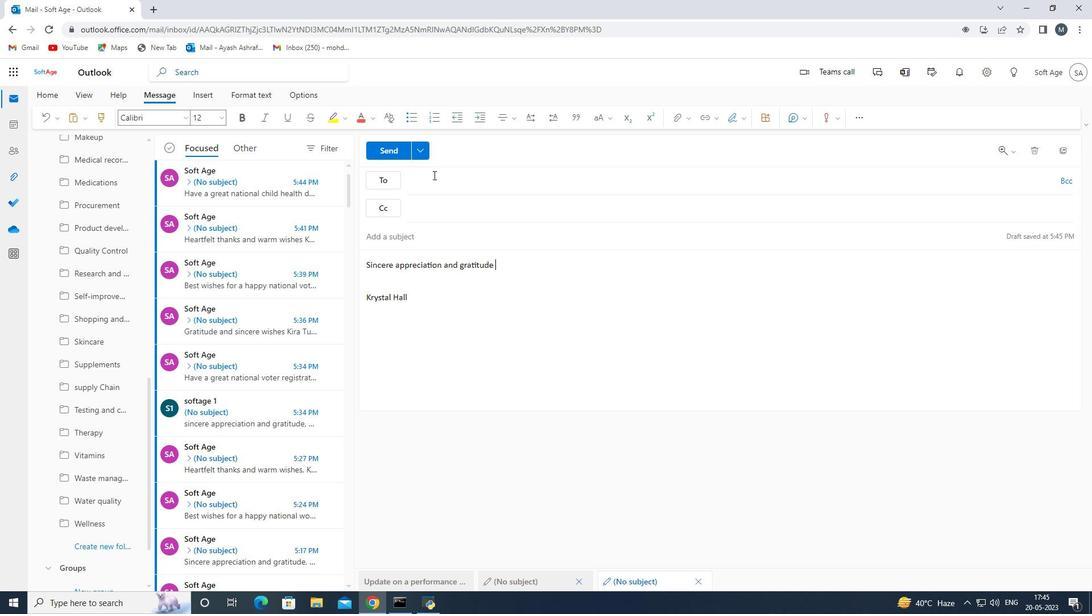 
Action: Key pressed softage.3<Key.shift>@softage.net
Screenshot: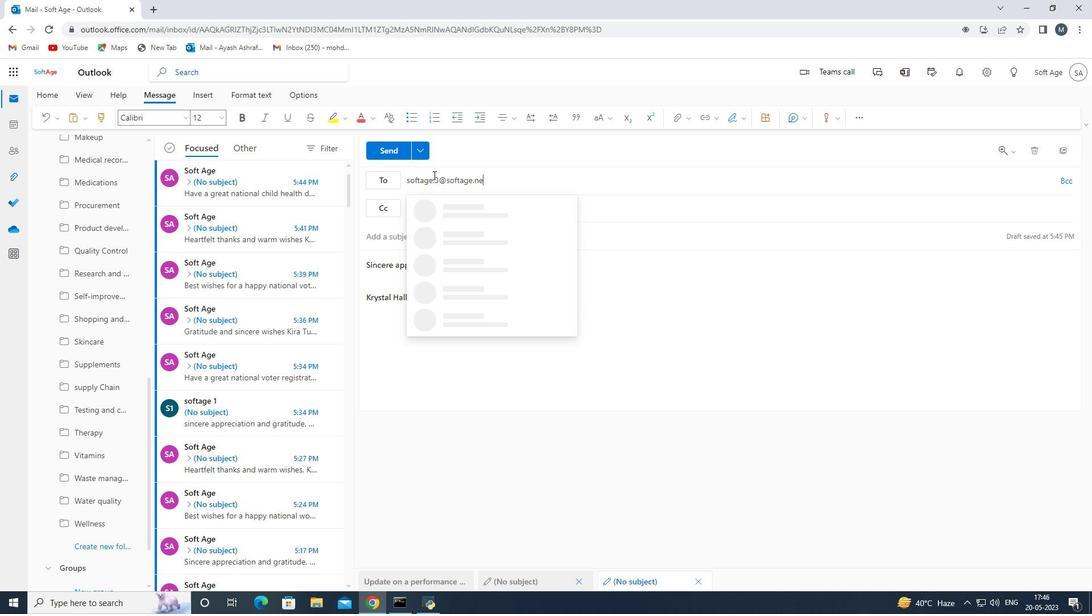 
Action: Mouse moved to (447, 205)
Screenshot: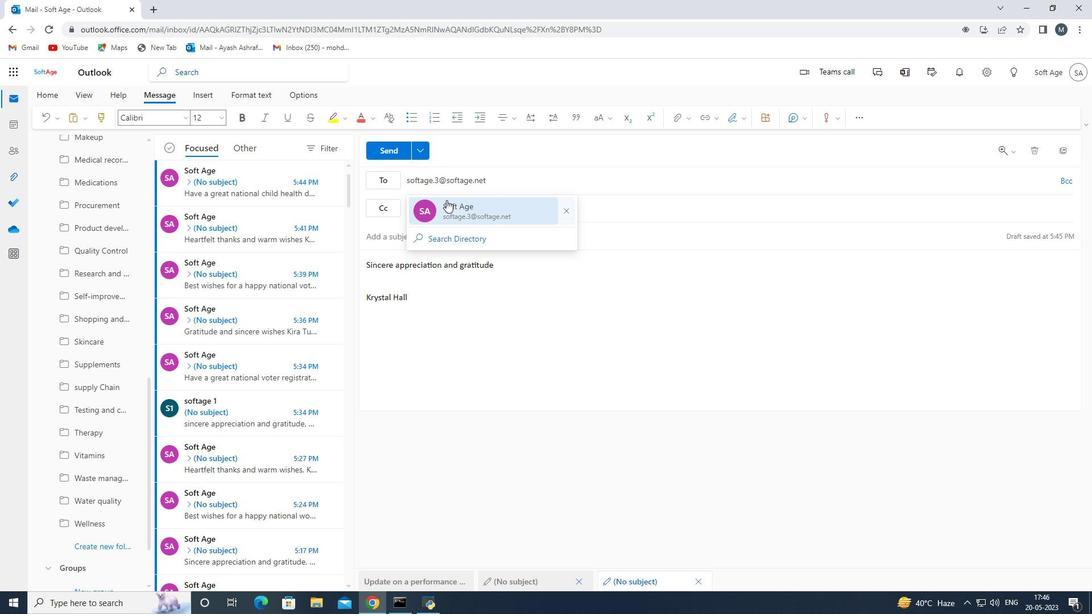 
Action: Mouse pressed left at (447, 205)
Screenshot: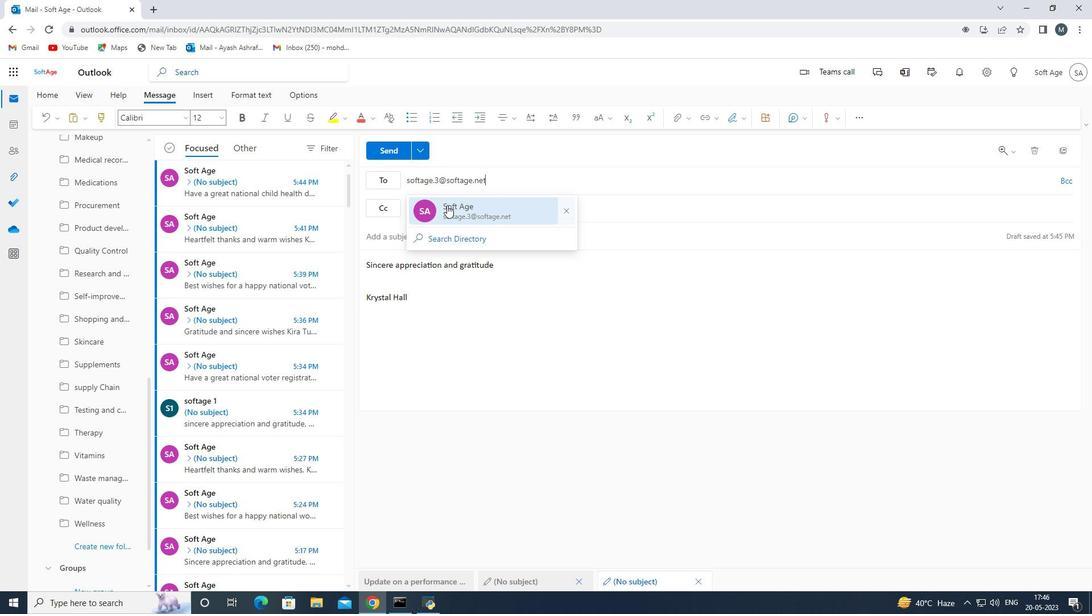 
Action: Mouse moved to (102, 542)
Screenshot: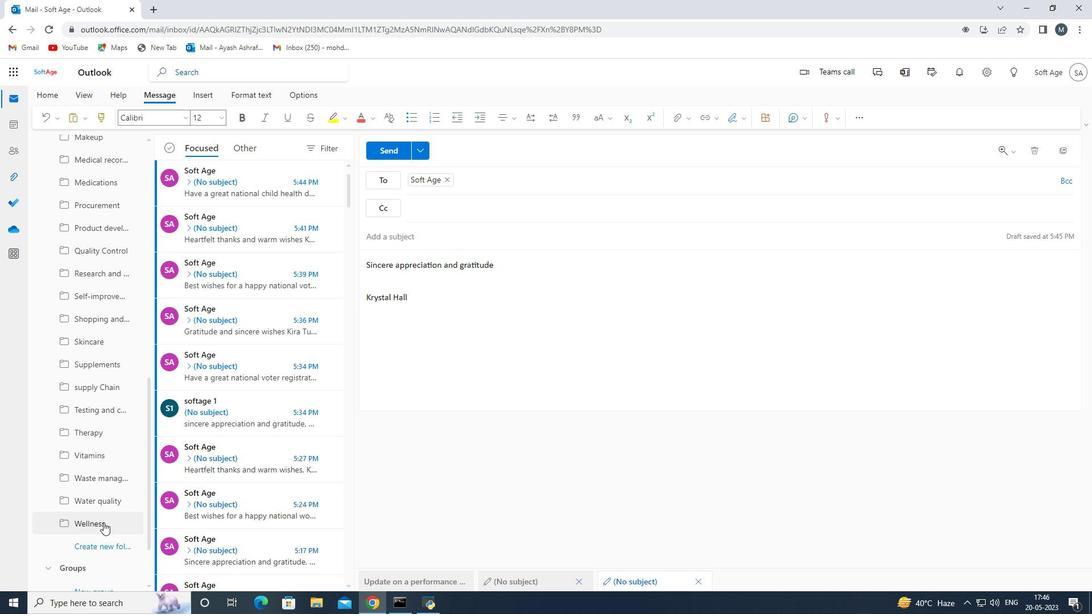 
Action: Mouse pressed left at (102, 542)
Screenshot: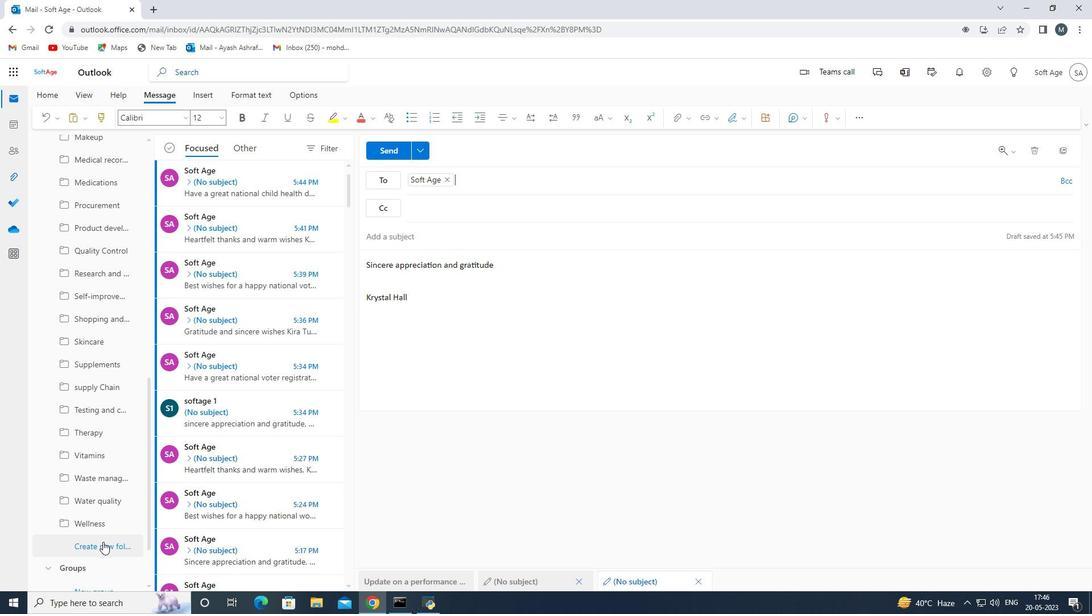 
Action: Mouse moved to (100, 543)
Screenshot: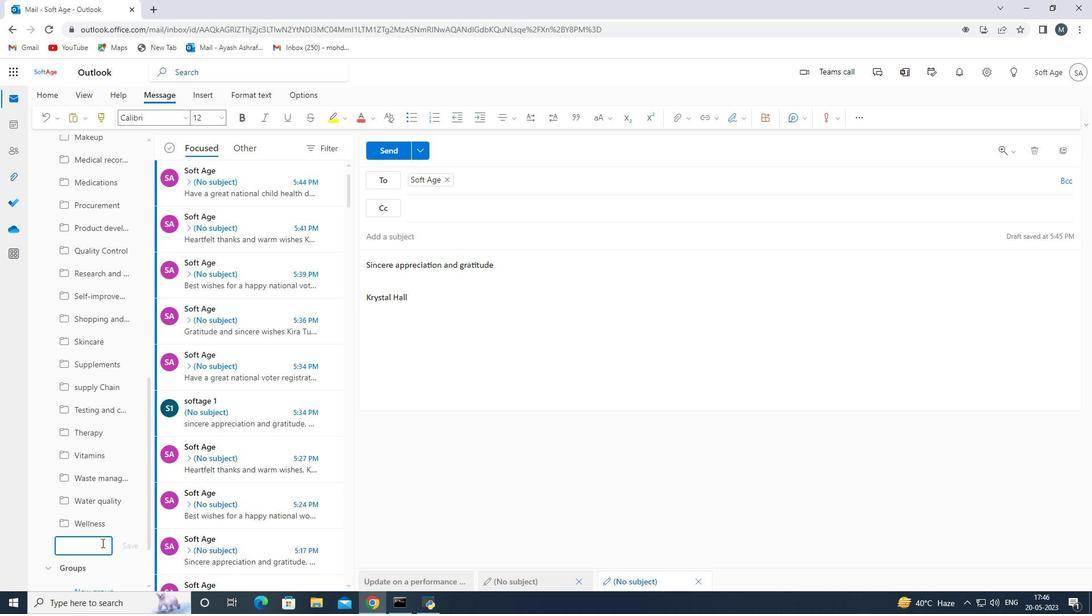 
Action: Key pressed <Key.shift>ware<Key.space>h<Key.backspace><Key.backspace>housing<Key.space>
Screenshot: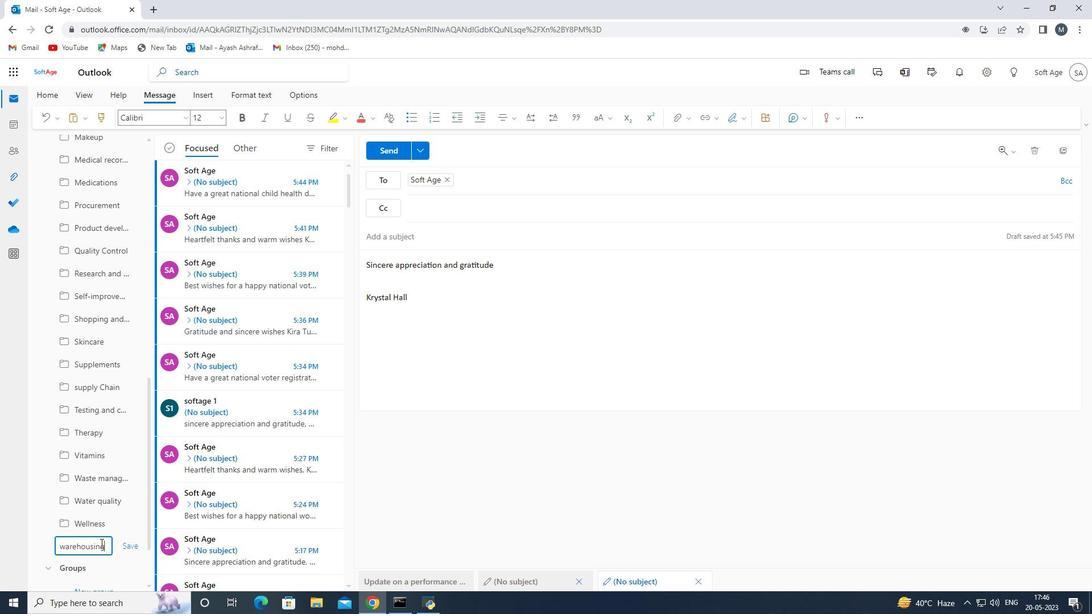 
Action: Mouse moved to (129, 548)
Screenshot: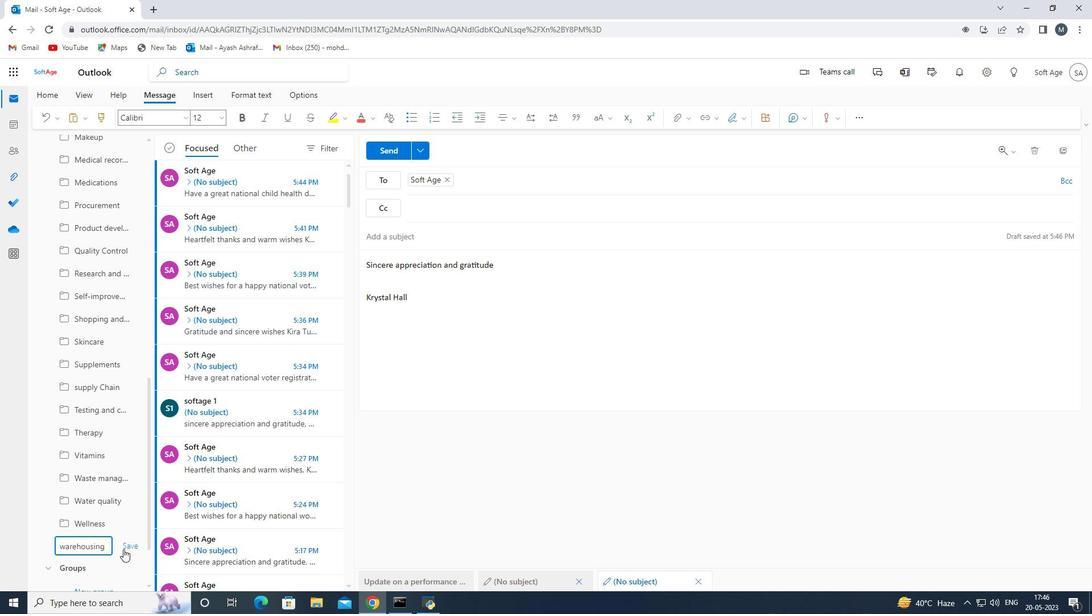 
Action: Mouse pressed left at (129, 548)
Screenshot: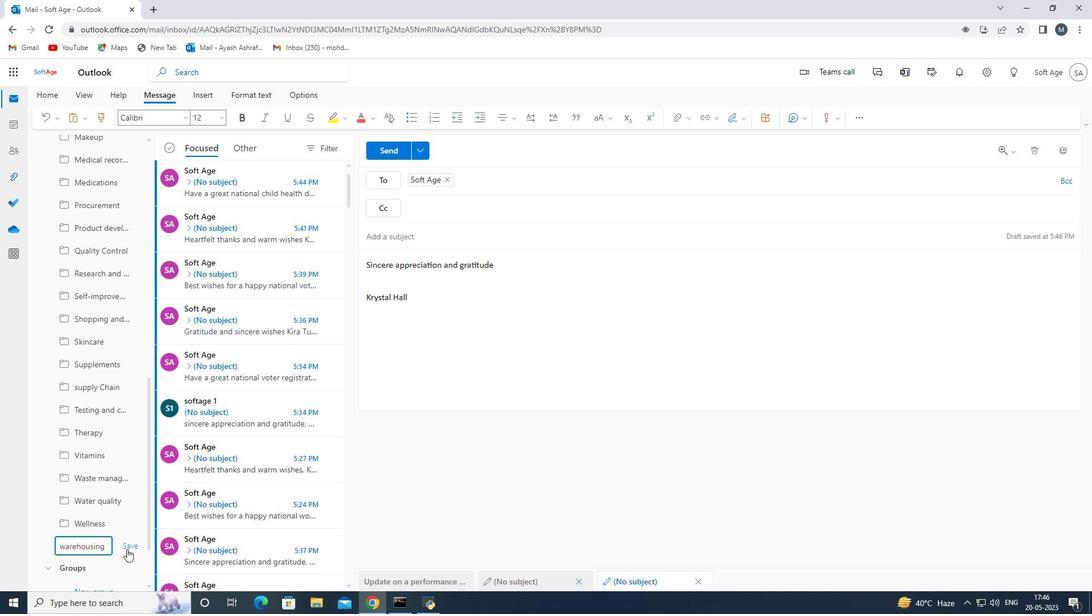 
Action: Mouse moved to (514, 477)
Screenshot: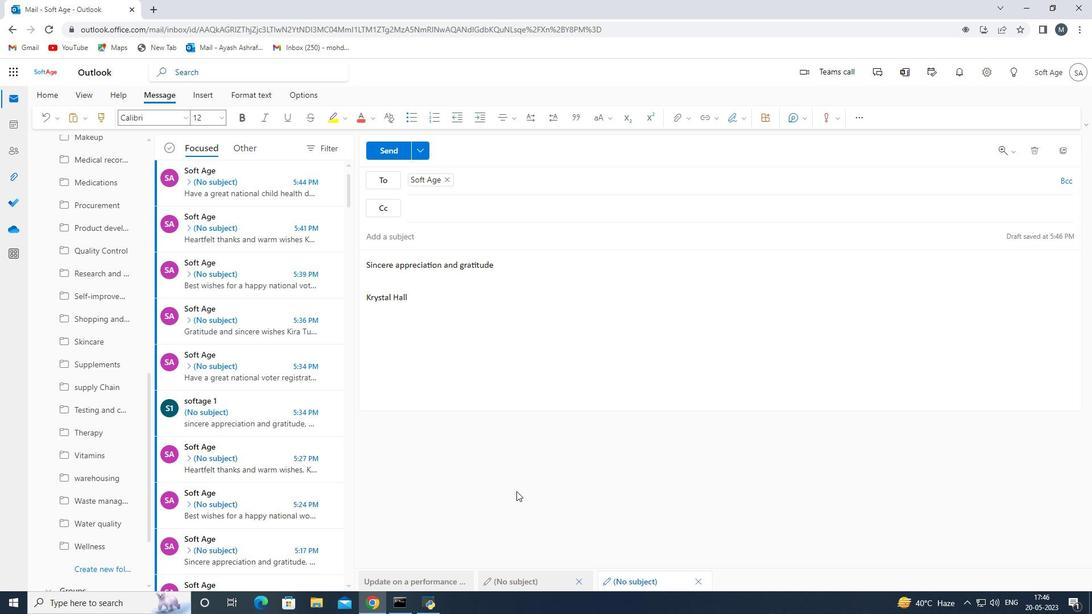 
Action: Mouse scrolled (514, 478) with delta (0, 0)
Screenshot: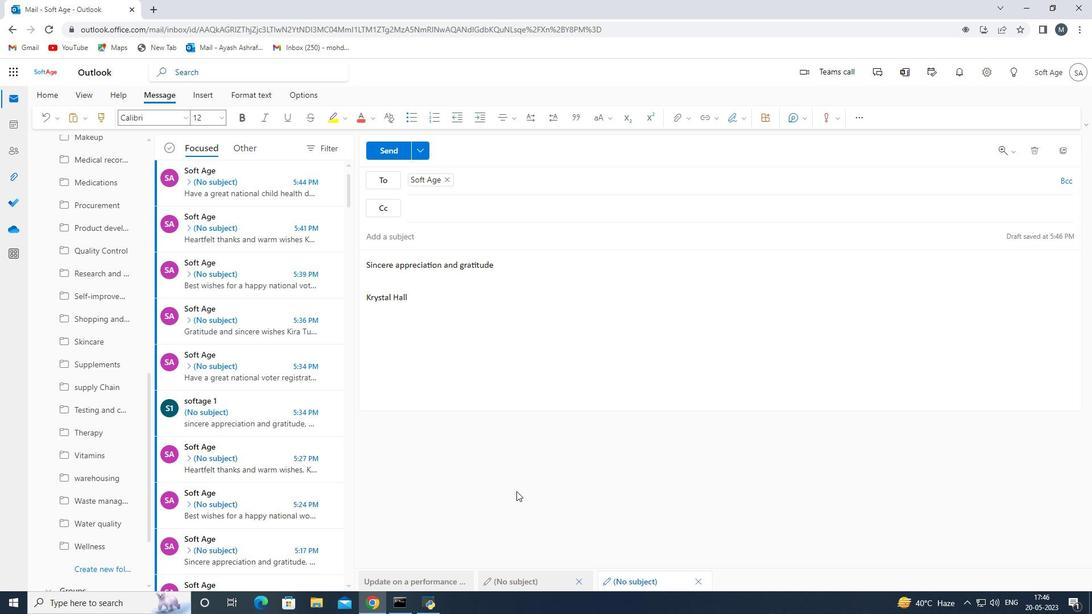 
Action: Mouse scrolled (514, 478) with delta (0, 0)
Screenshot: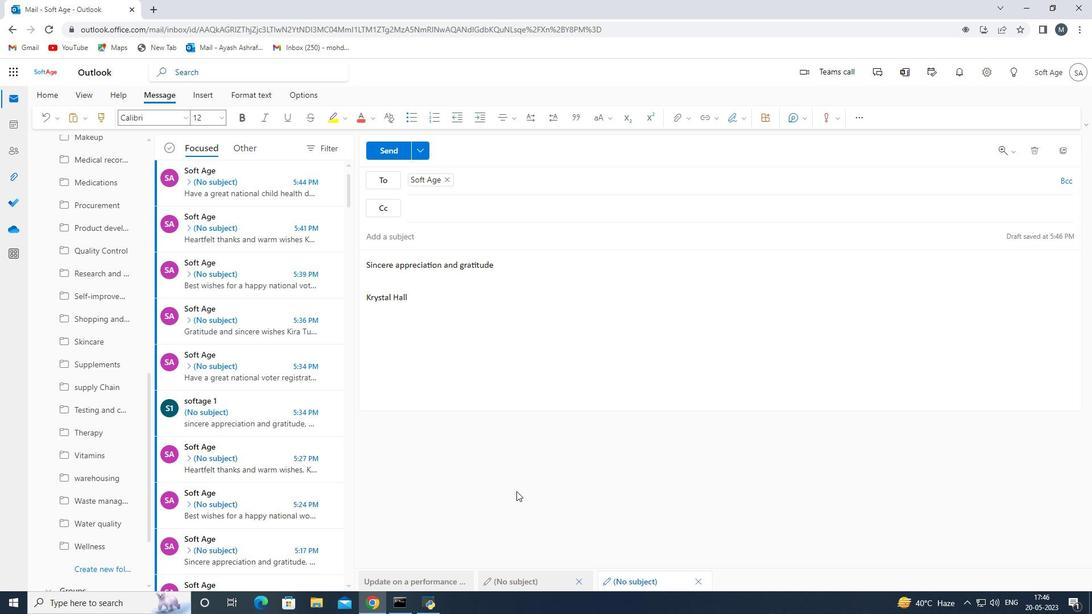 
Action: Mouse scrolled (514, 478) with delta (0, 0)
Screenshot: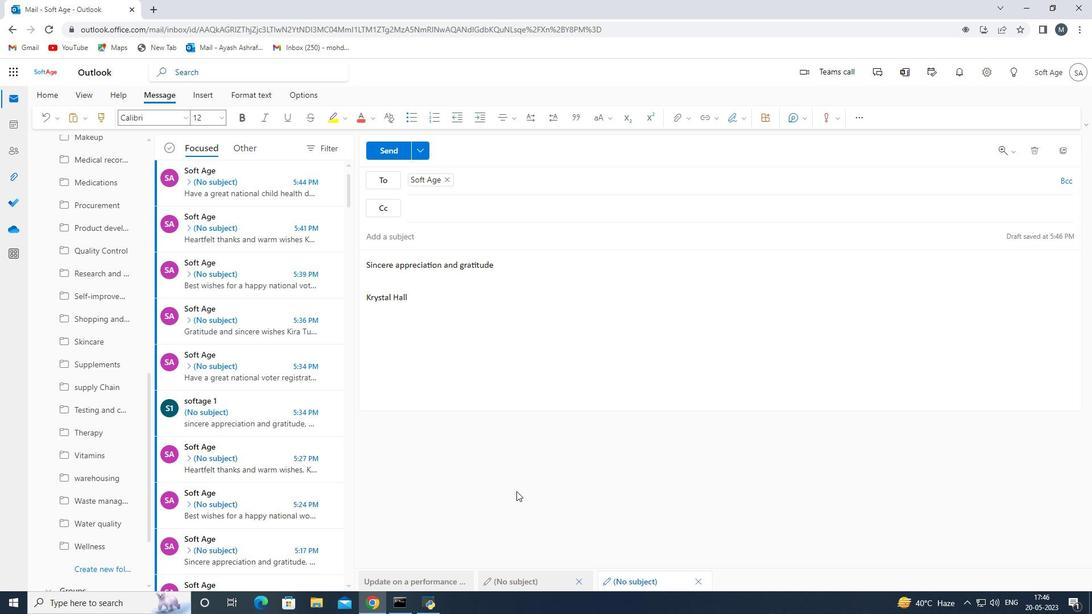 
Action: Mouse scrolled (514, 478) with delta (0, 0)
Screenshot: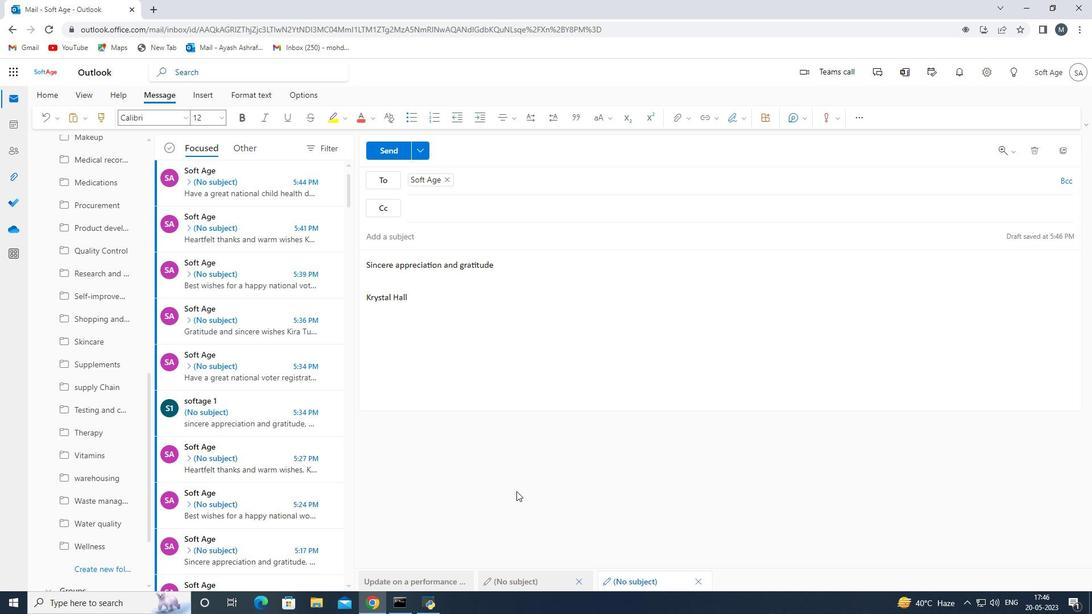 
Action: Mouse scrolled (514, 478) with delta (0, 0)
Screenshot: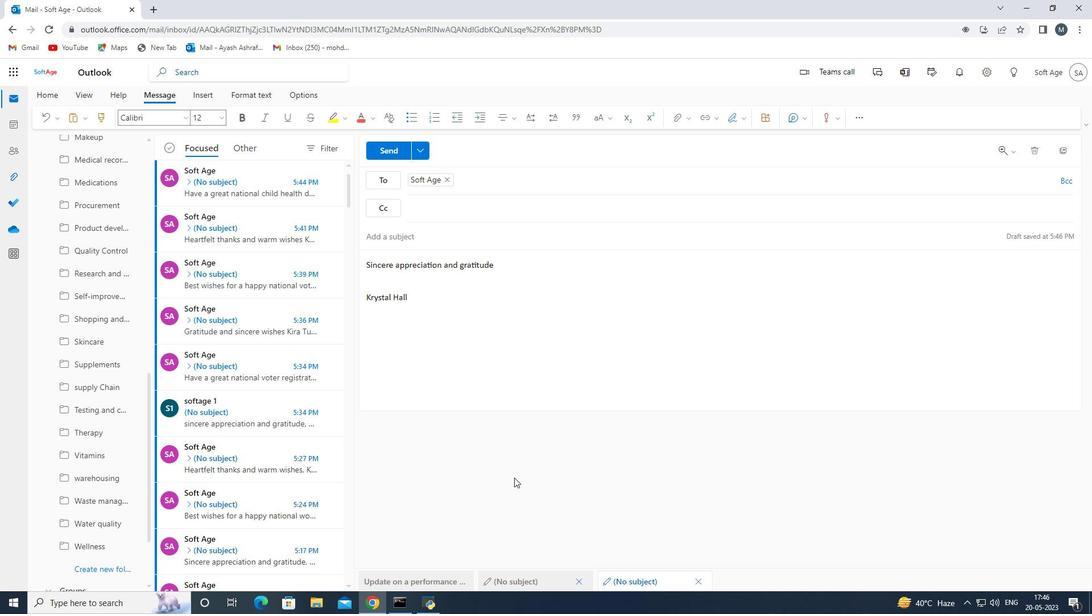 
Action: Mouse moved to (379, 154)
Screenshot: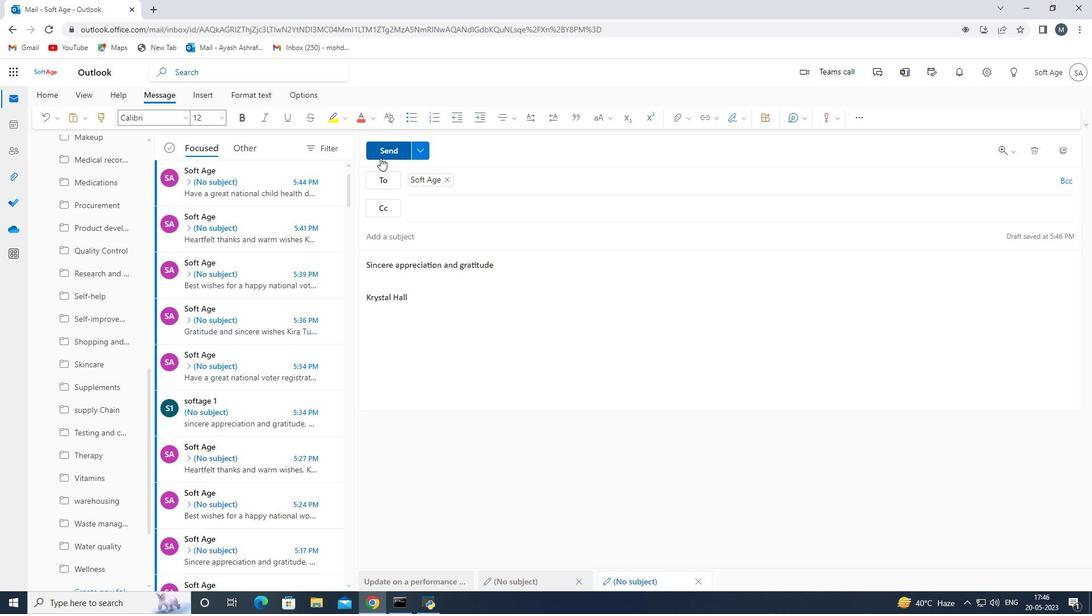 
Action: Mouse pressed left at (379, 154)
Screenshot: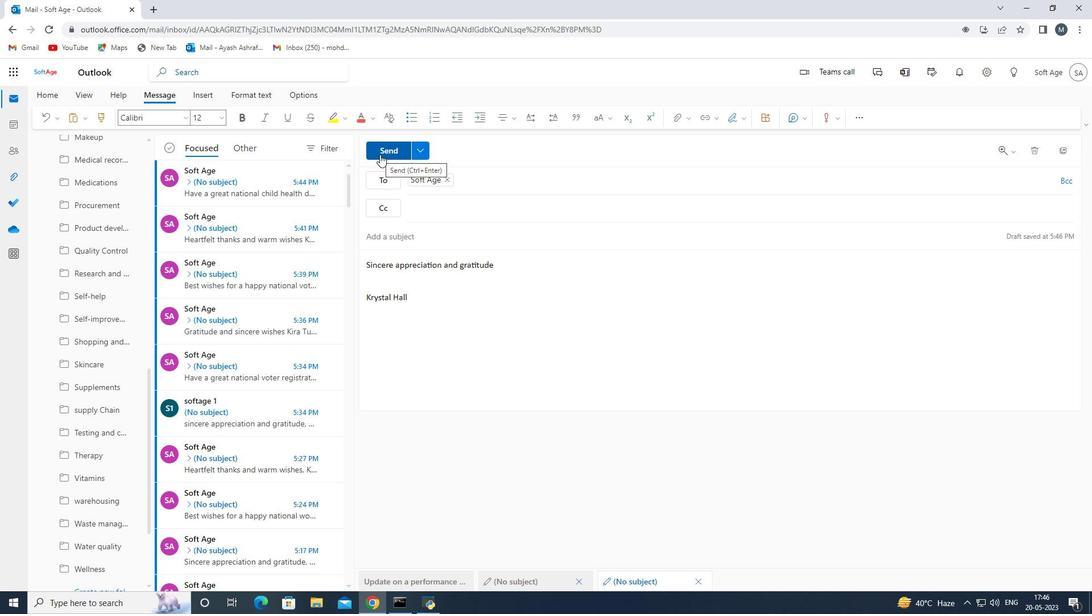 
Action: Mouse moved to (530, 353)
Screenshot: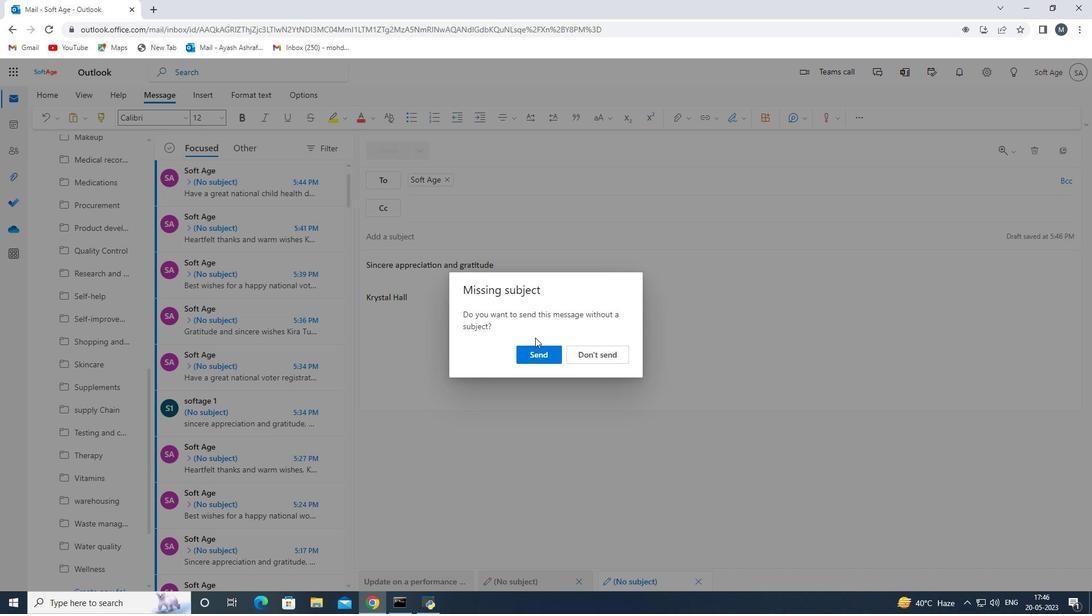 
Action: Mouse pressed left at (530, 353)
Screenshot: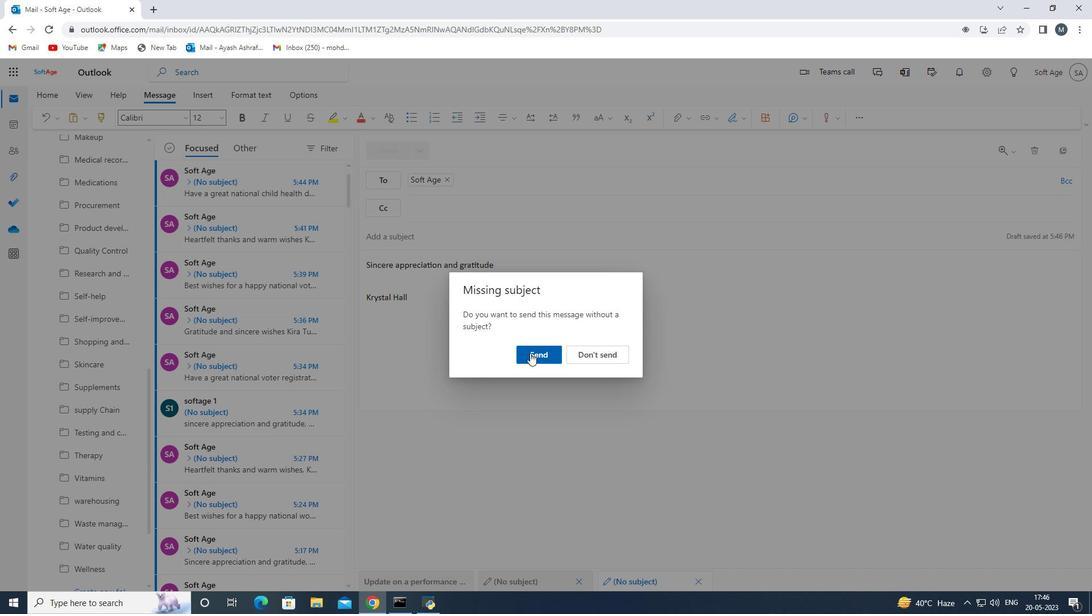 
